Task: Look for space in Wodonga, Australia from 8th June, 2023 to 19th June, 2023 for 1 adult in price range Rs.5000 to Rs.12000. Place can be shared room with 1  bedroom having 1 bed and 1 bathroom. Property type can be hotel. Amenities needed are: washing machine, kitchen, . Booking option can be shelf check-in. Required host language is English.
Action: Mouse moved to (426, 82)
Screenshot: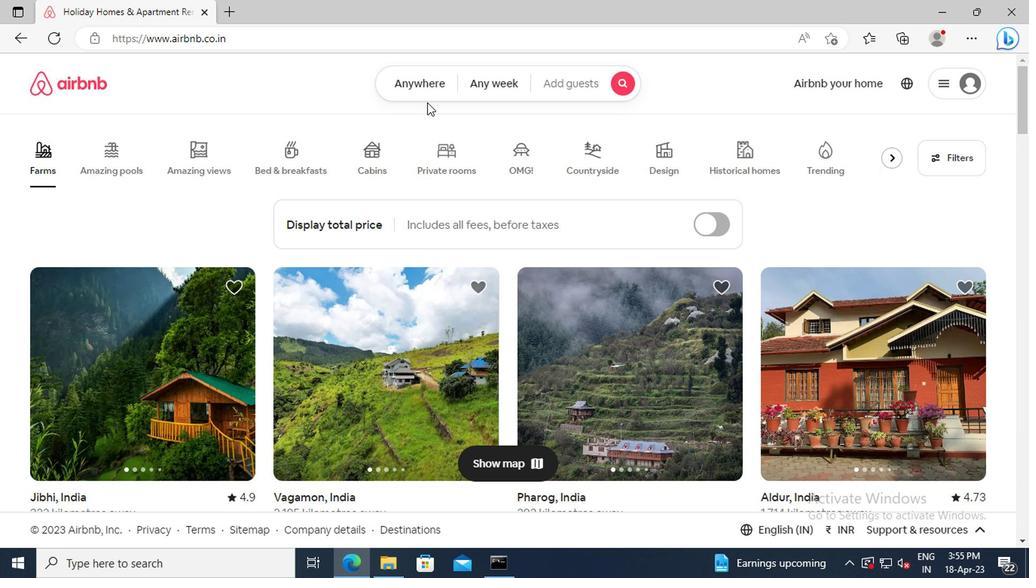 
Action: Mouse pressed left at (426, 82)
Screenshot: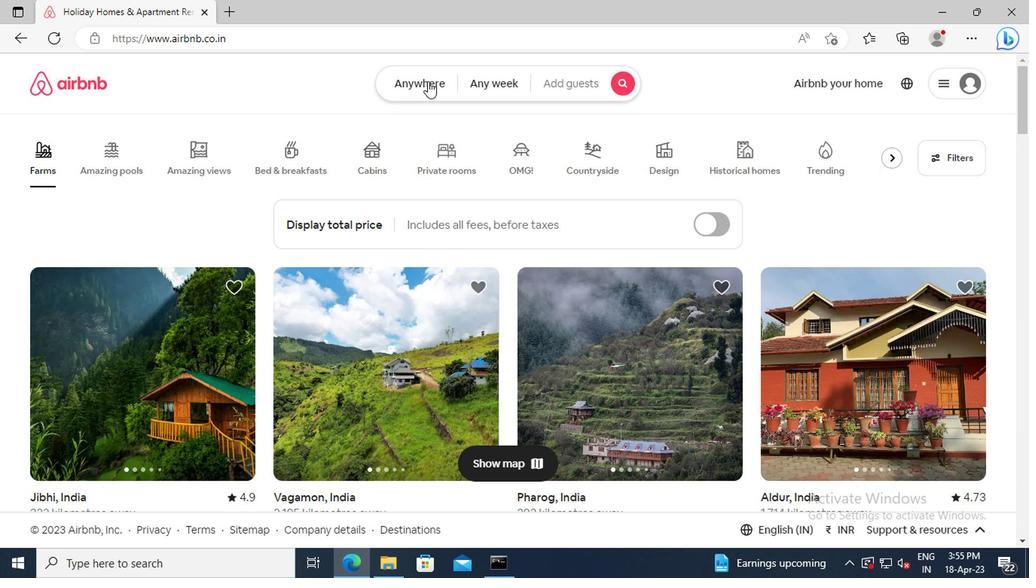 
Action: Mouse moved to (287, 147)
Screenshot: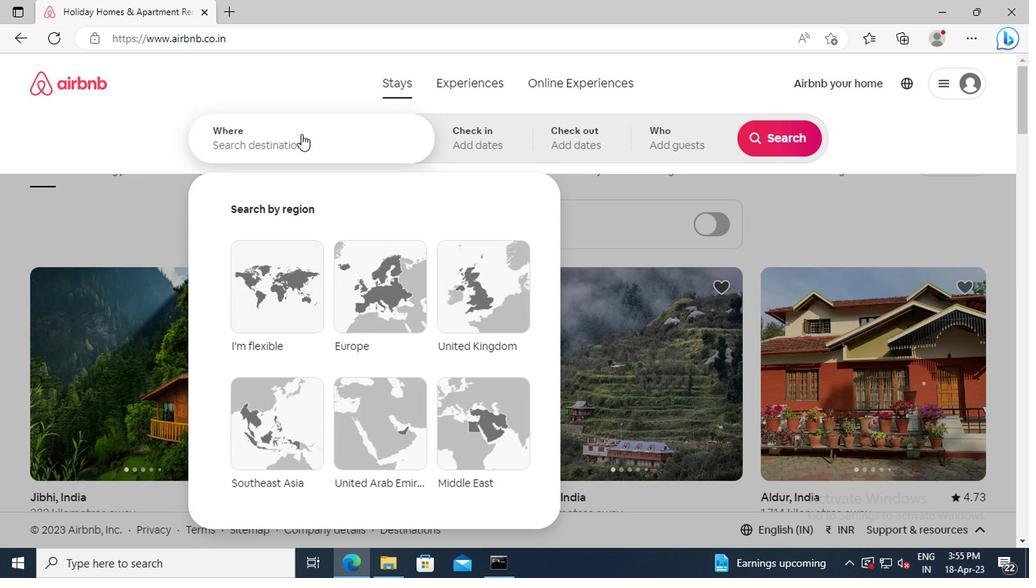 
Action: Mouse pressed left at (287, 147)
Screenshot: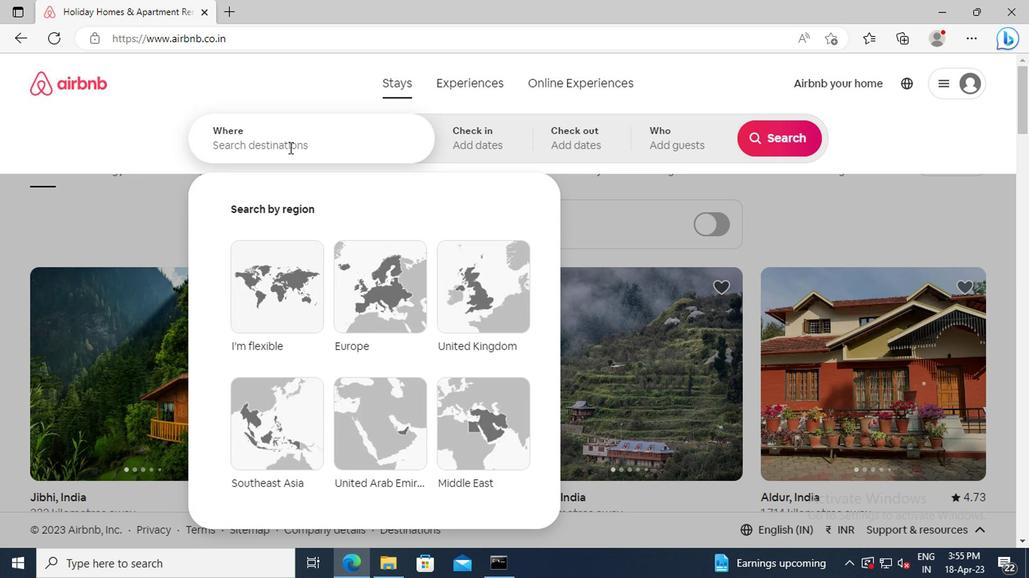 
Action: Key pressed <Key.shift>WODONGA,<Key.space><Key.shift_r>AUSTRALIA<Key.enter>
Screenshot: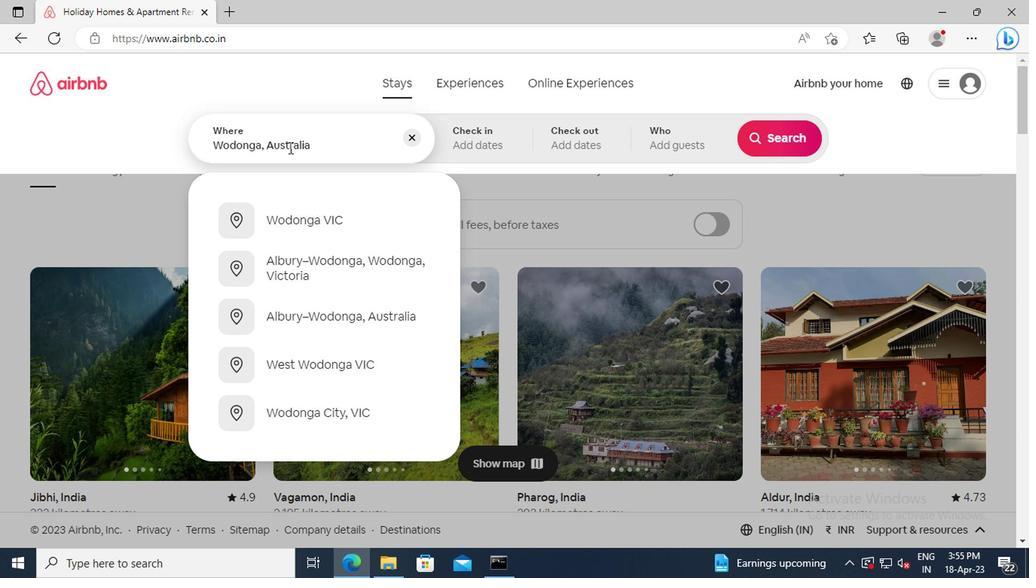 
Action: Mouse moved to (766, 259)
Screenshot: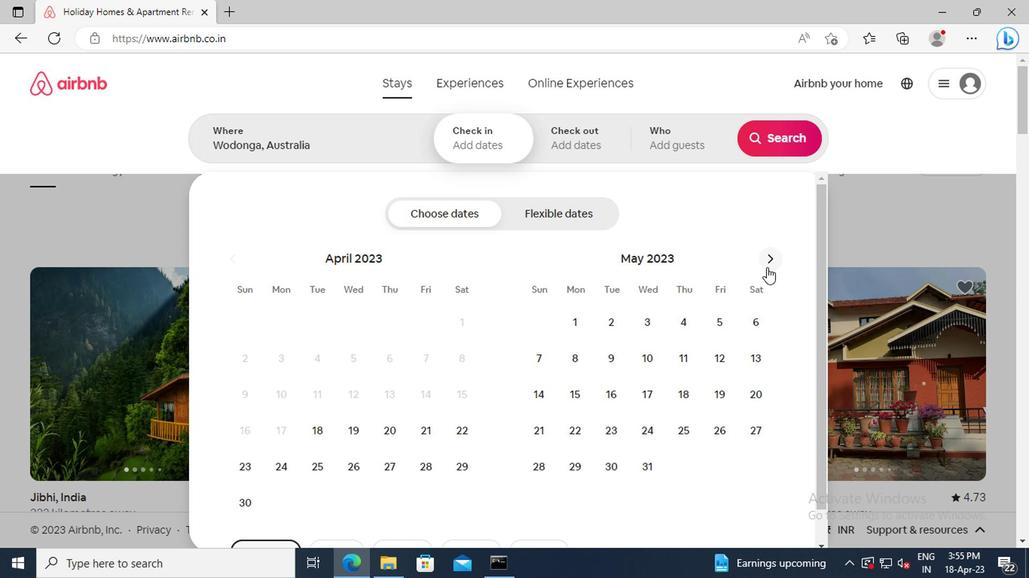 
Action: Mouse pressed left at (766, 259)
Screenshot: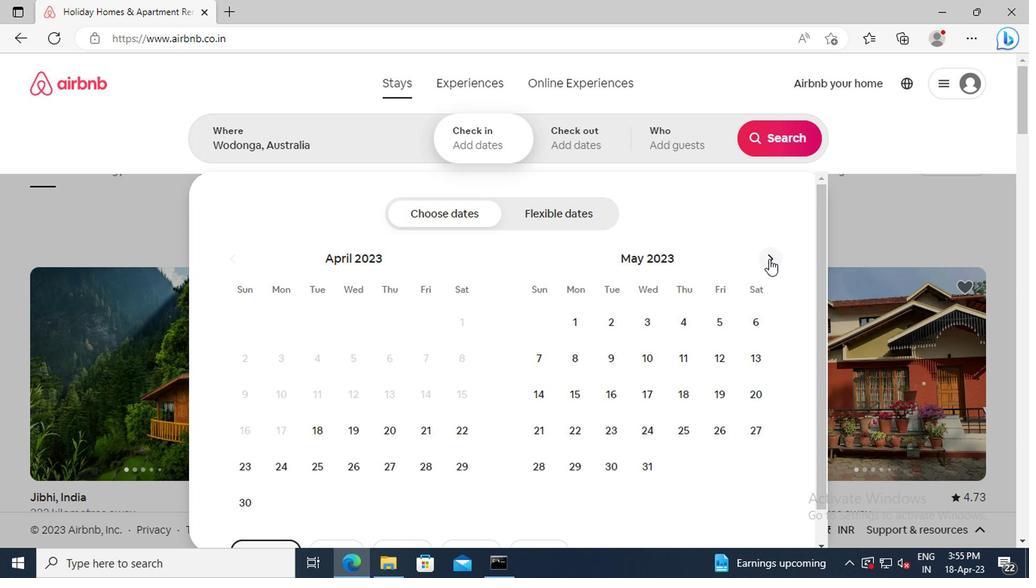 
Action: Mouse moved to (688, 352)
Screenshot: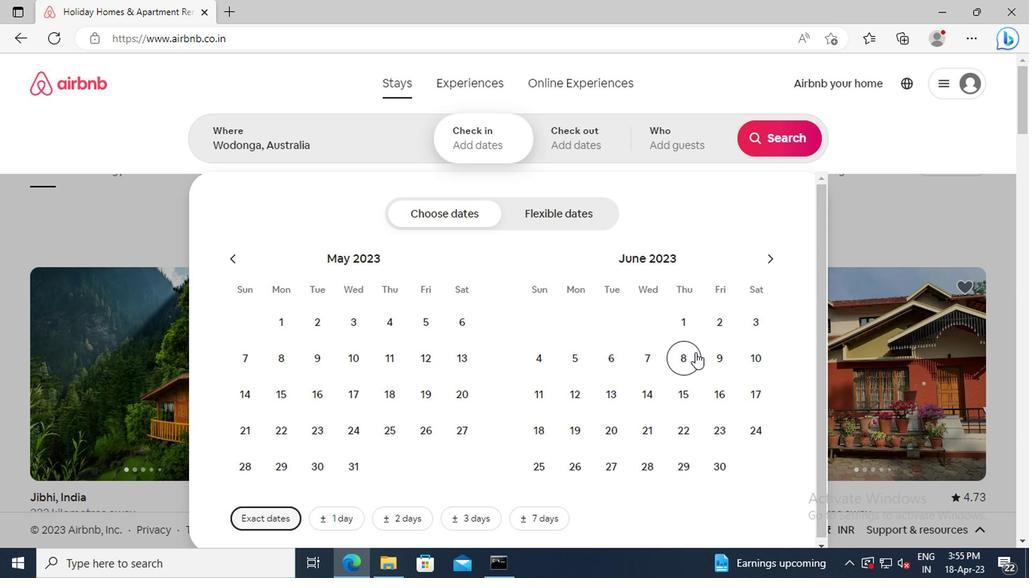
Action: Mouse pressed left at (688, 352)
Screenshot: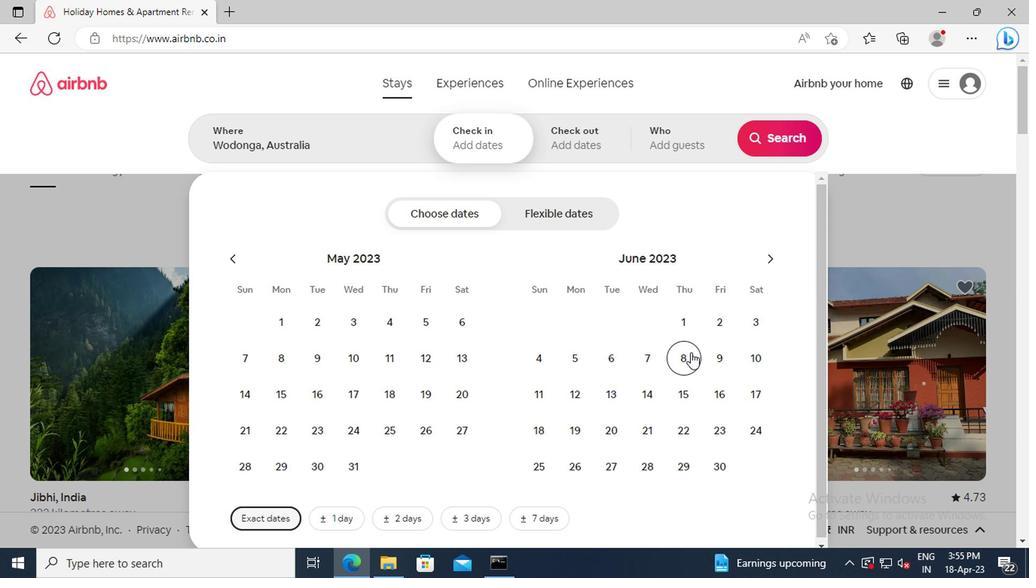 
Action: Mouse moved to (577, 428)
Screenshot: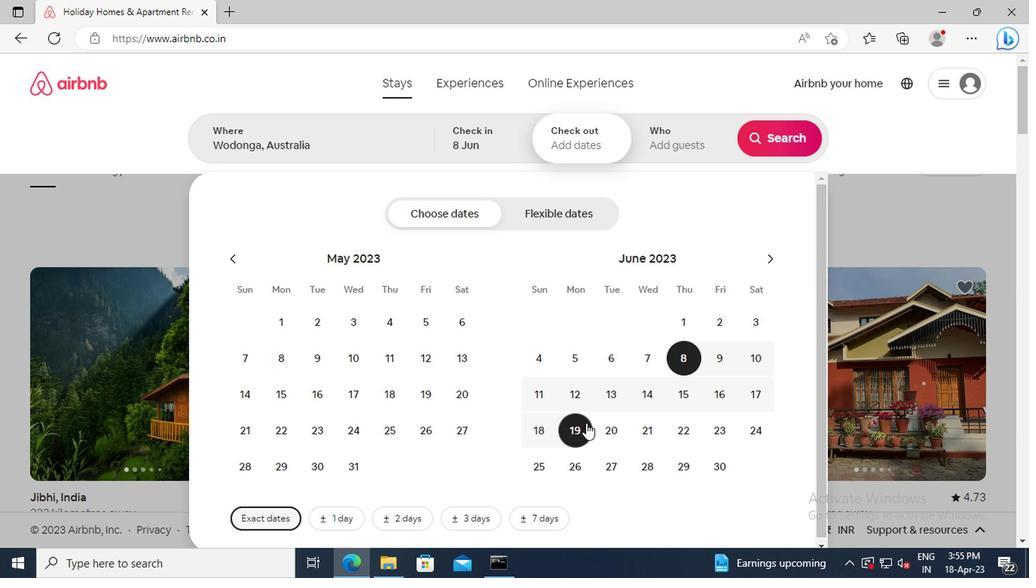 
Action: Mouse pressed left at (577, 428)
Screenshot: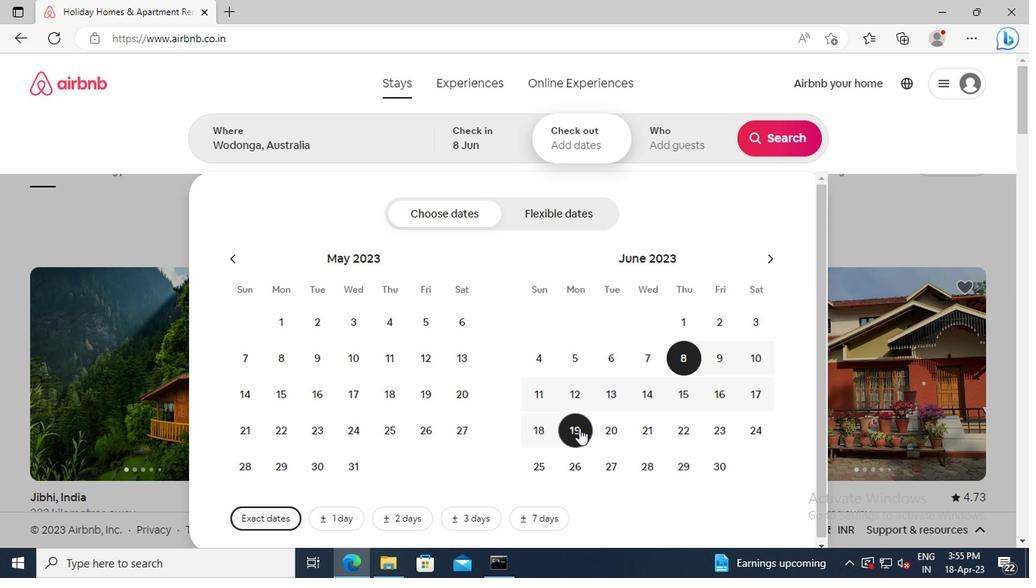 
Action: Mouse moved to (663, 142)
Screenshot: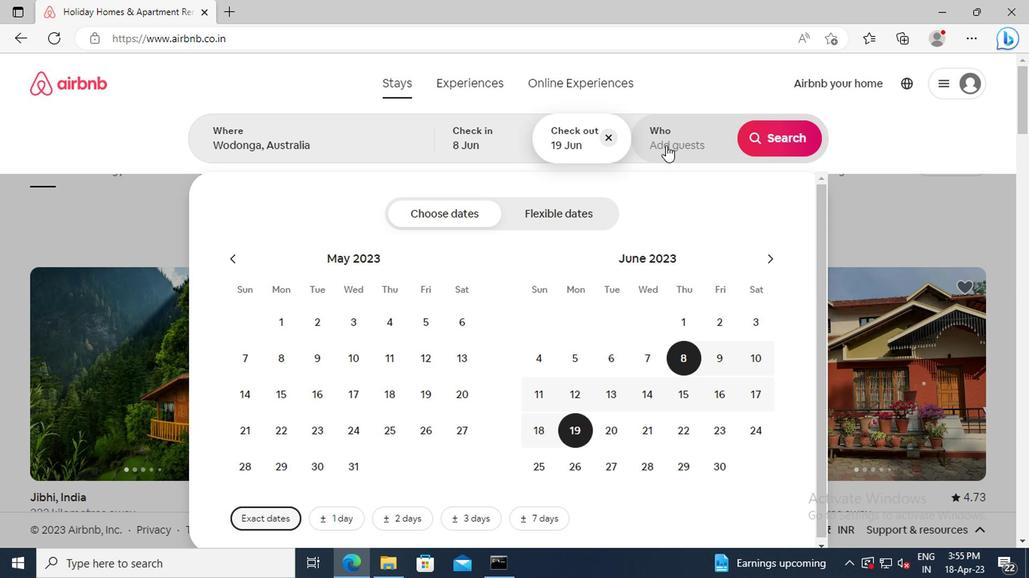
Action: Mouse pressed left at (663, 142)
Screenshot: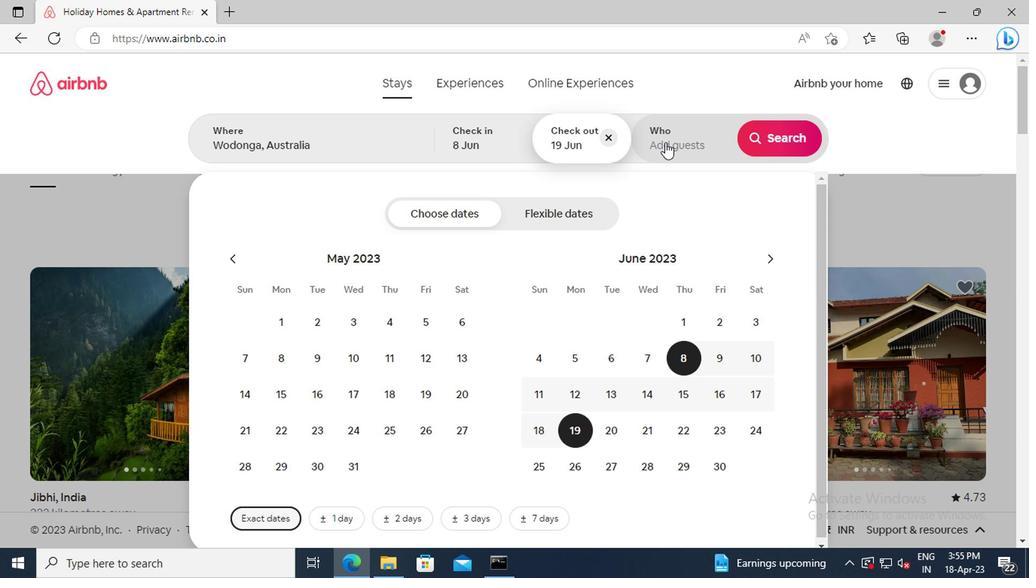 
Action: Mouse moved to (786, 214)
Screenshot: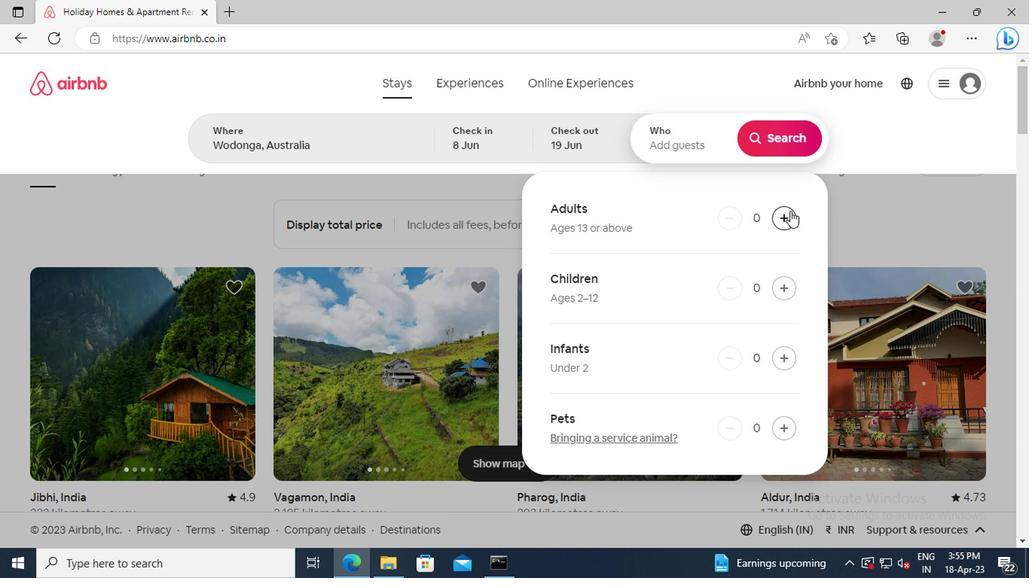 
Action: Mouse pressed left at (786, 214)
Screenshot: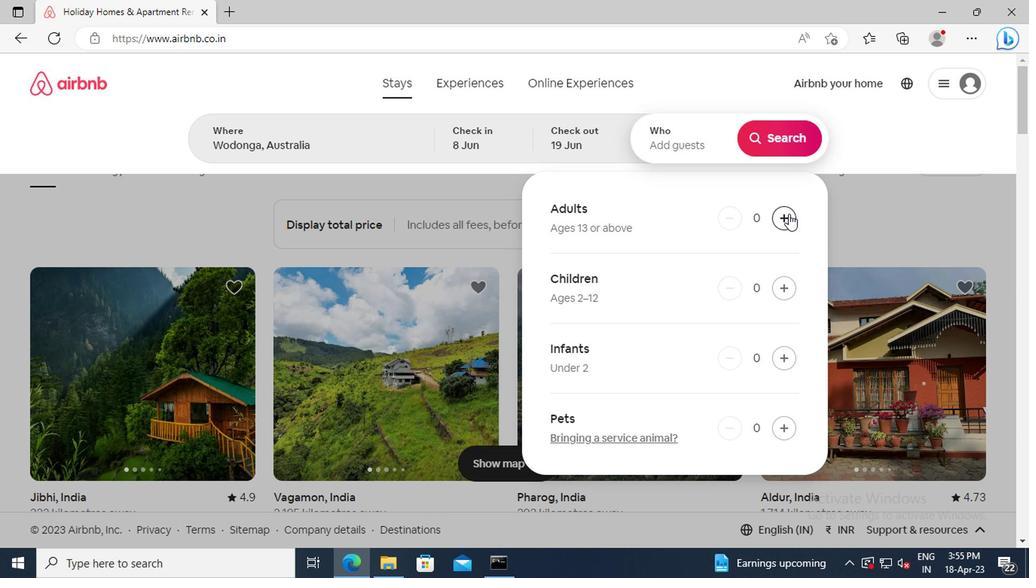 
Action: Mouse moved to (778, 140)
Screenshot: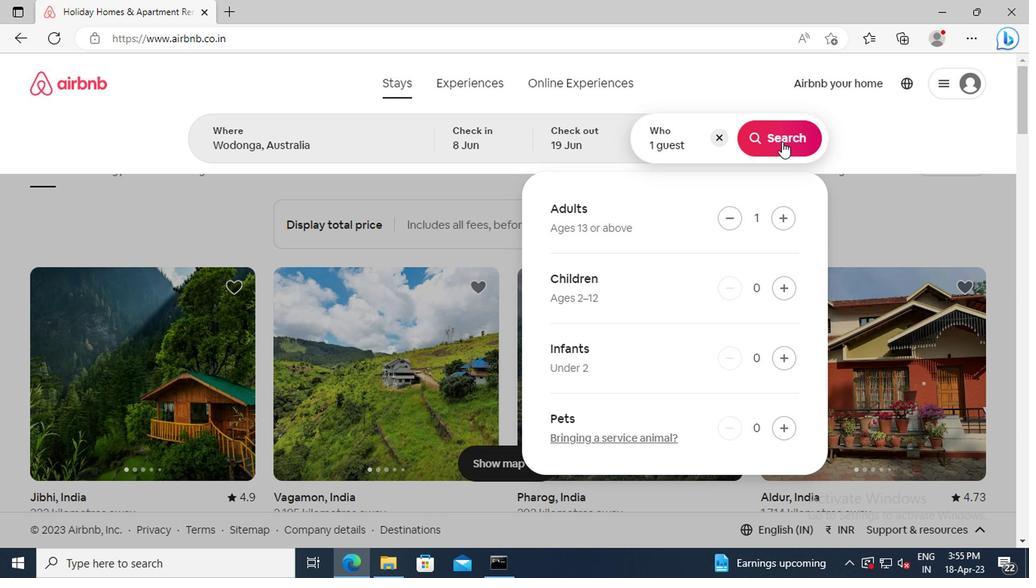 
Action: Mouse pressed left at (778, 140)
Screenshot: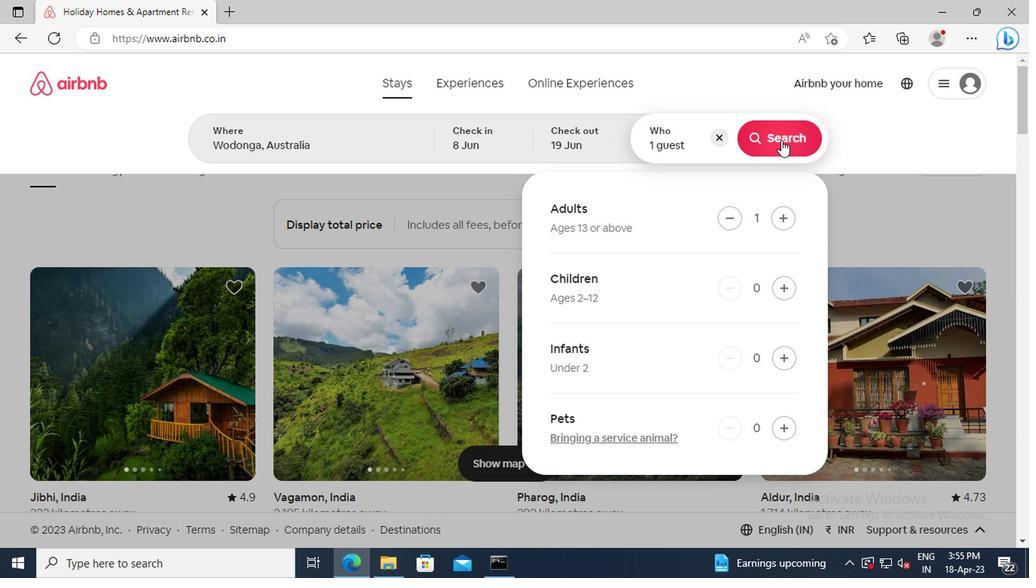 
Action: Mouse moved to (954, 147)
Screenshot: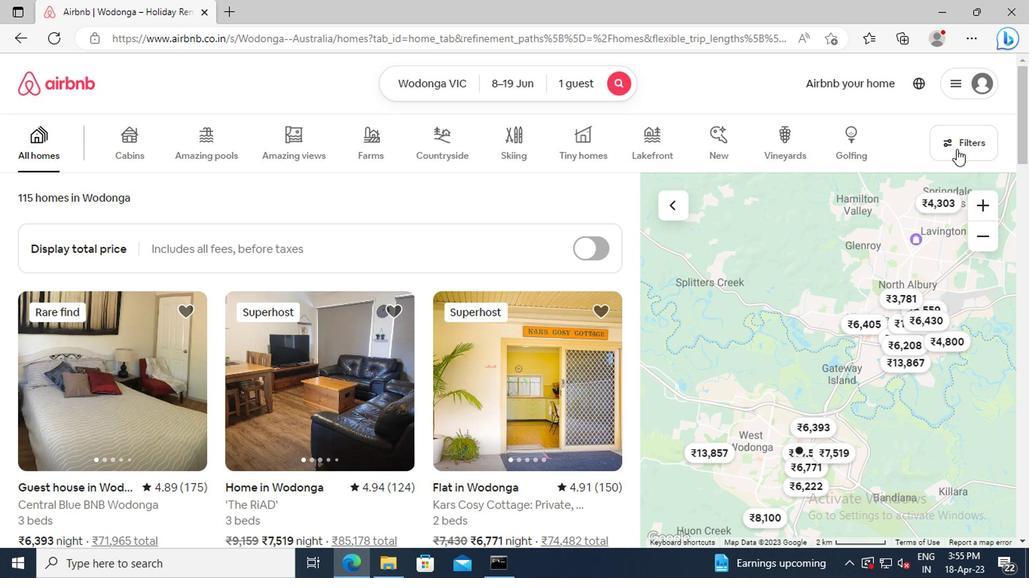 
Action: Mouse pressed left at (954, 147)
Screenshot: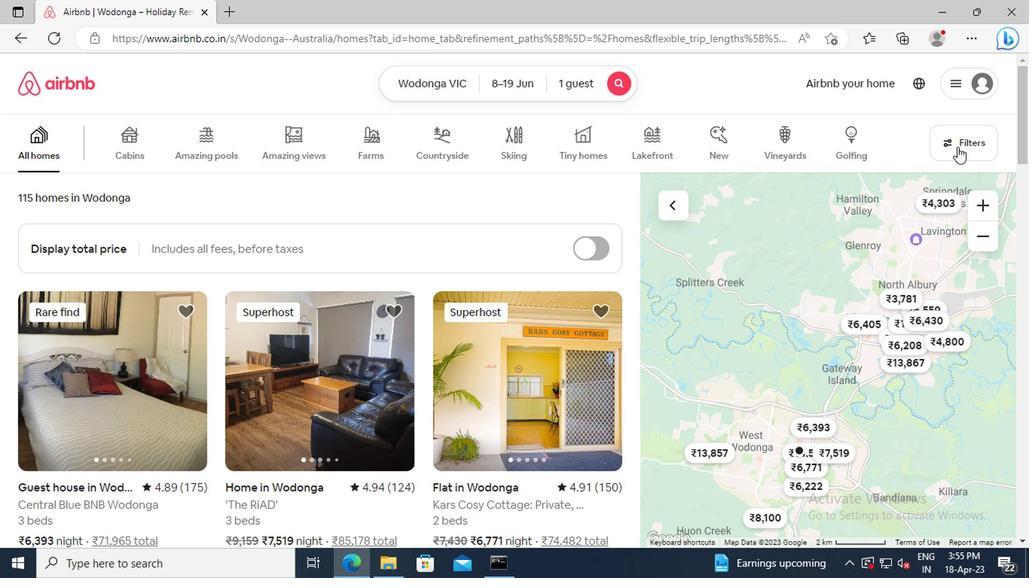 
Action: Mouse moved to (370, 333)
Screenshot: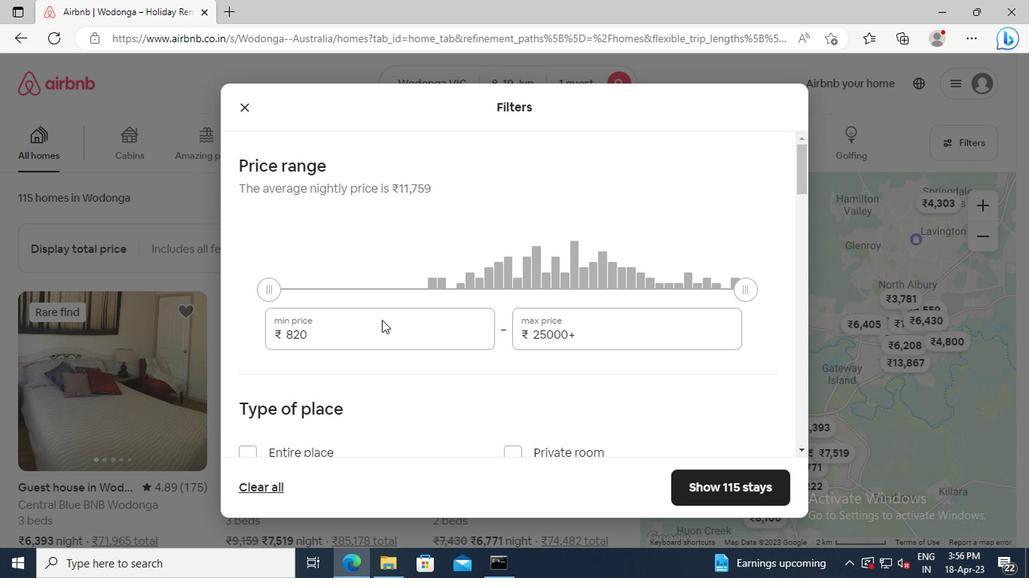 
Action: Mouse pressed left at (370, 333)
Screenshot: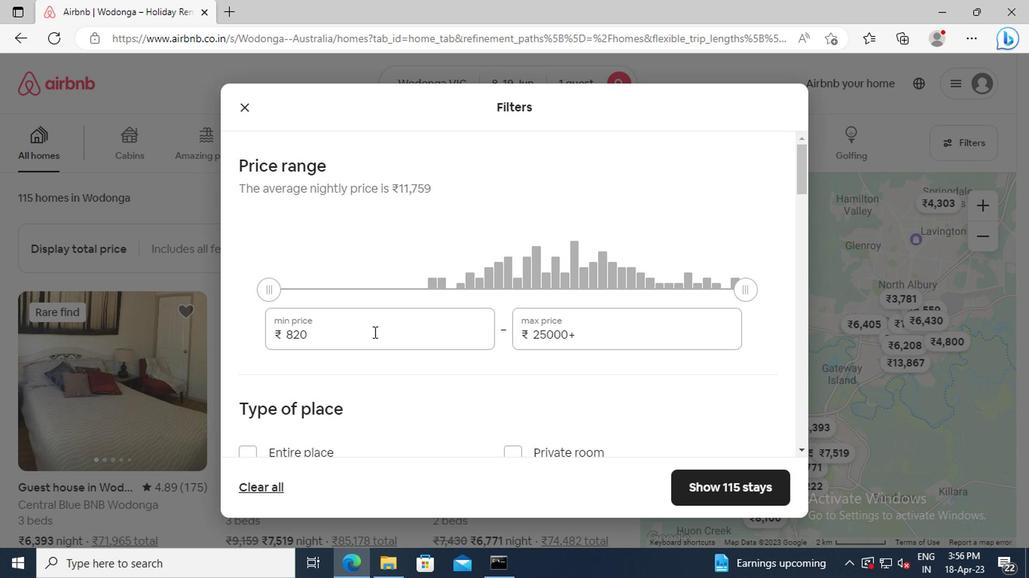 
Action: Key pressed <Key.backspace><Key.backspace><Key.backspace>5000<Key.tab><Key.delete>12000
Screenshot: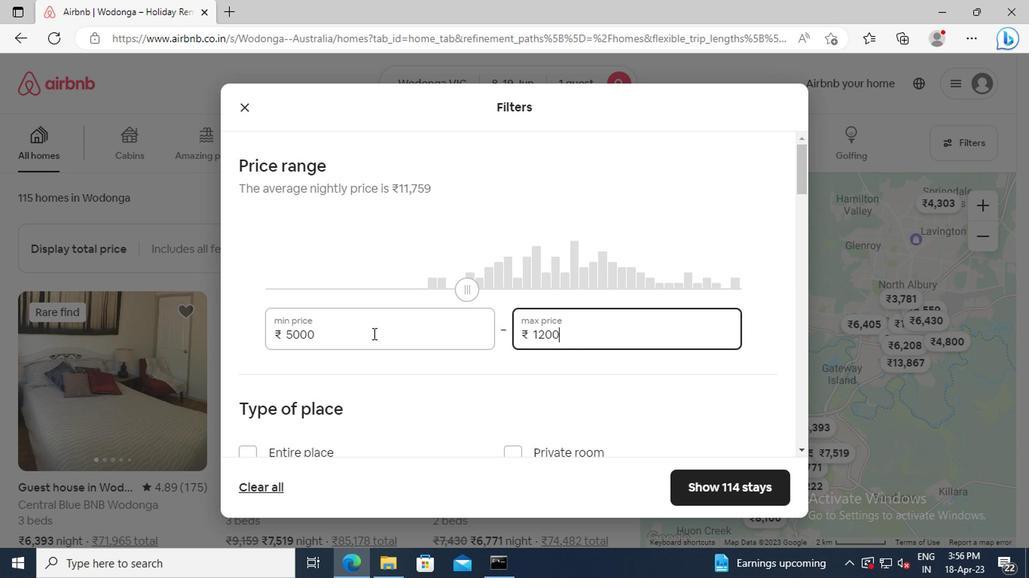 
Action: Mouse scrolled (370, 333) with delta (0, 0)
Screenshot: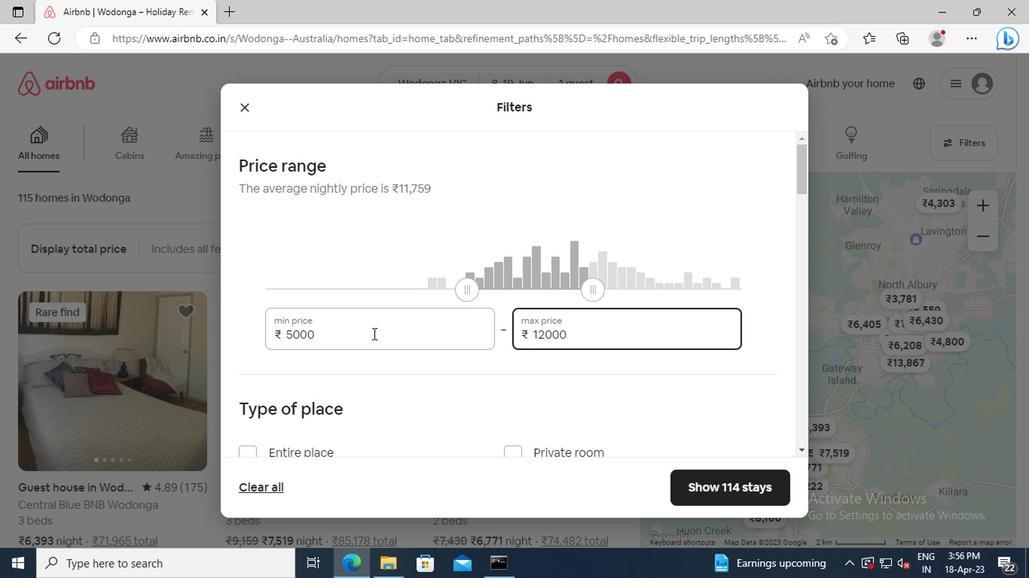 
Action: Mouse moved to (368, 317)
Screenshot: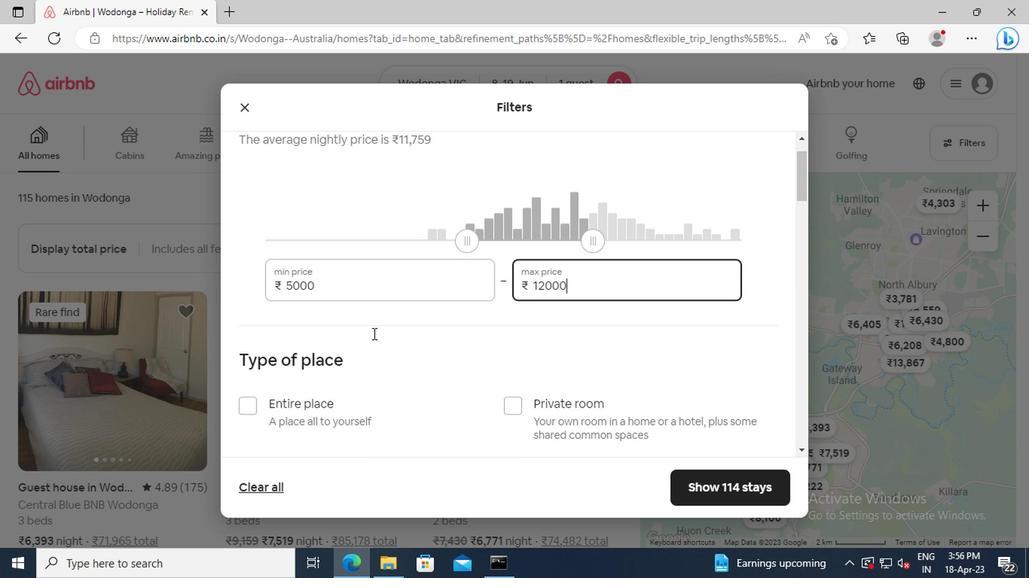 
Action: Mouse scrolled (368, 316) with delta (0, 0)
Screenshot: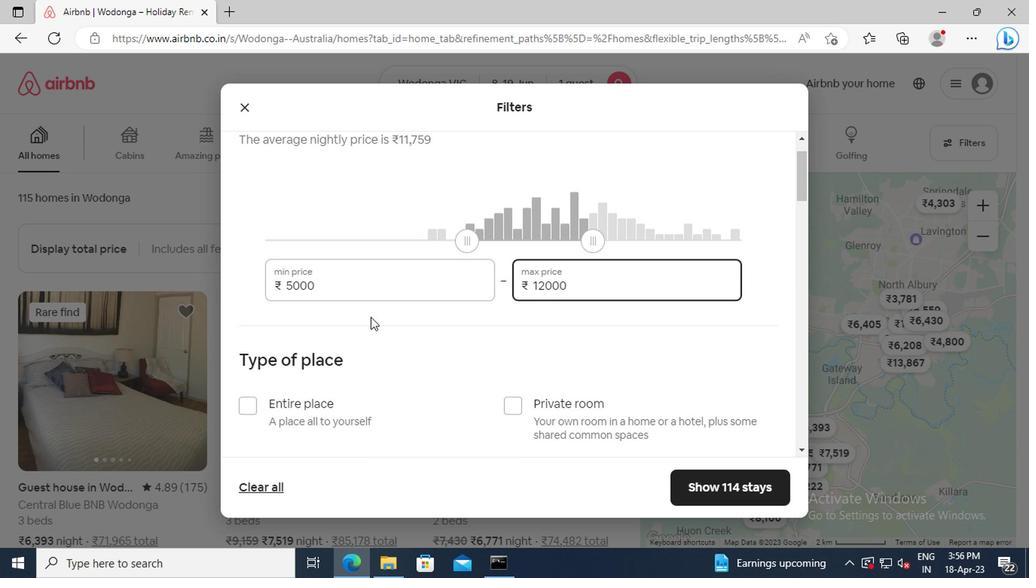 
Action: Mouse scrolled (368, 316) with delta (0, 0)
Screenshot: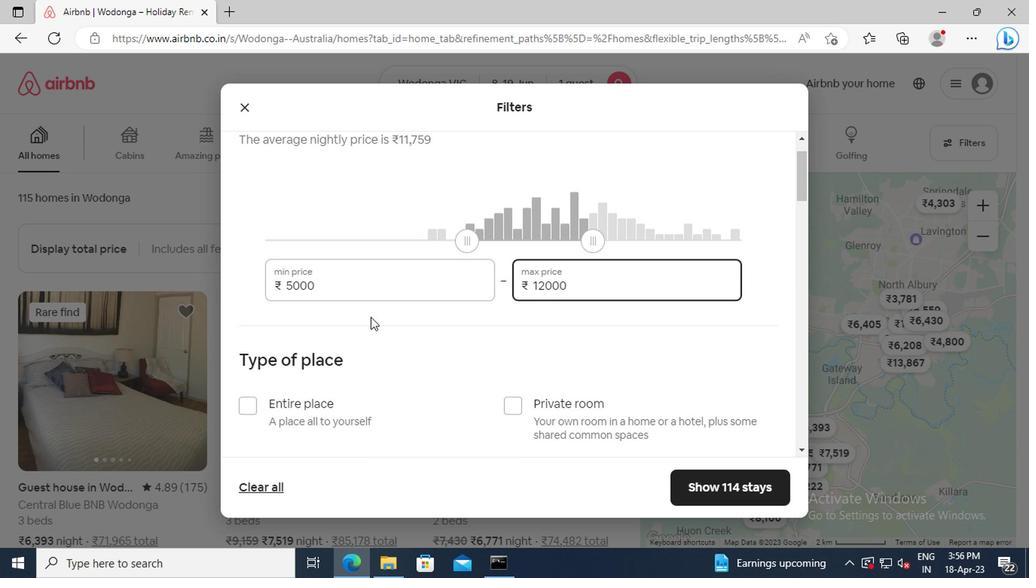
Action: Mouse moved to (243, 376)
Screenshot: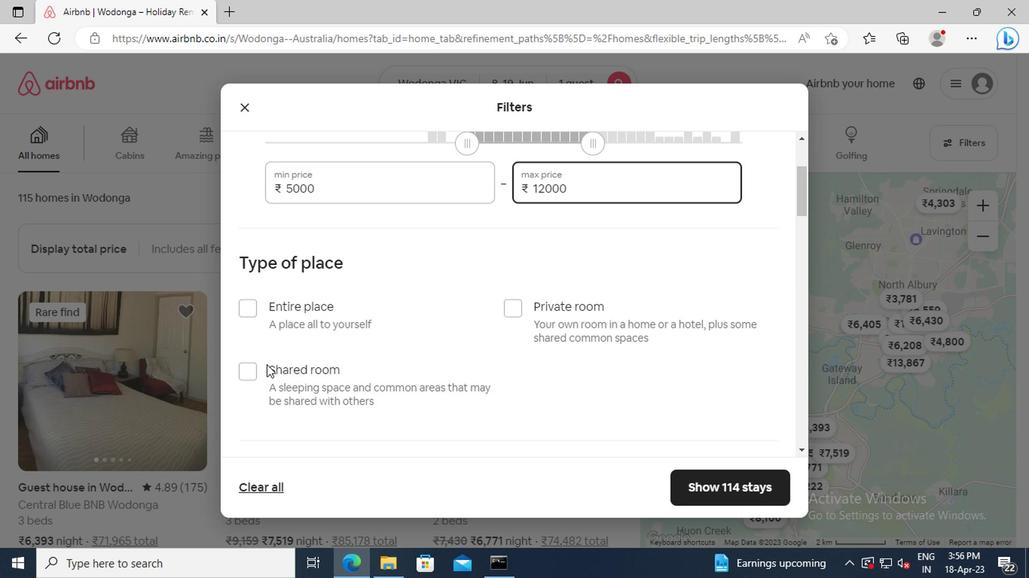 
Action: Mouse pressed left at (243, 376)
Screenshot: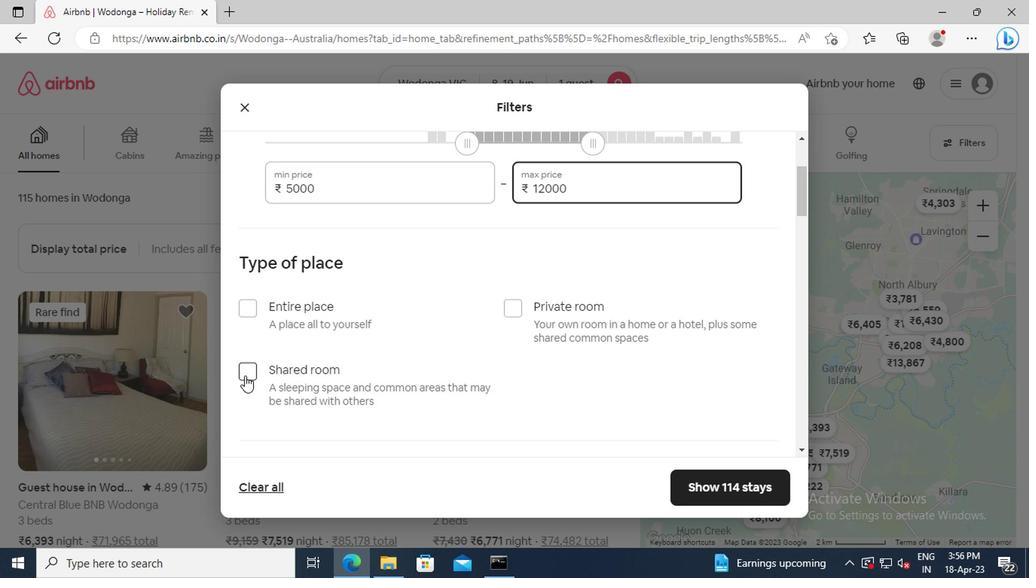 
Action: Mouse moved to (392, 293)
Screenshot: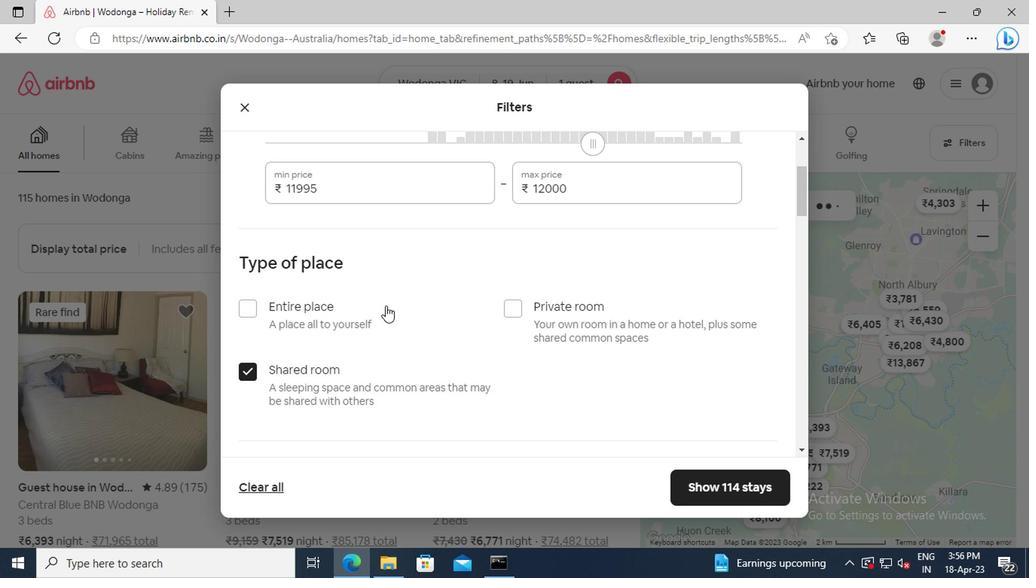 
Action: Mouse scrolled (392, 292) with delta (0, 0)
Screenshot: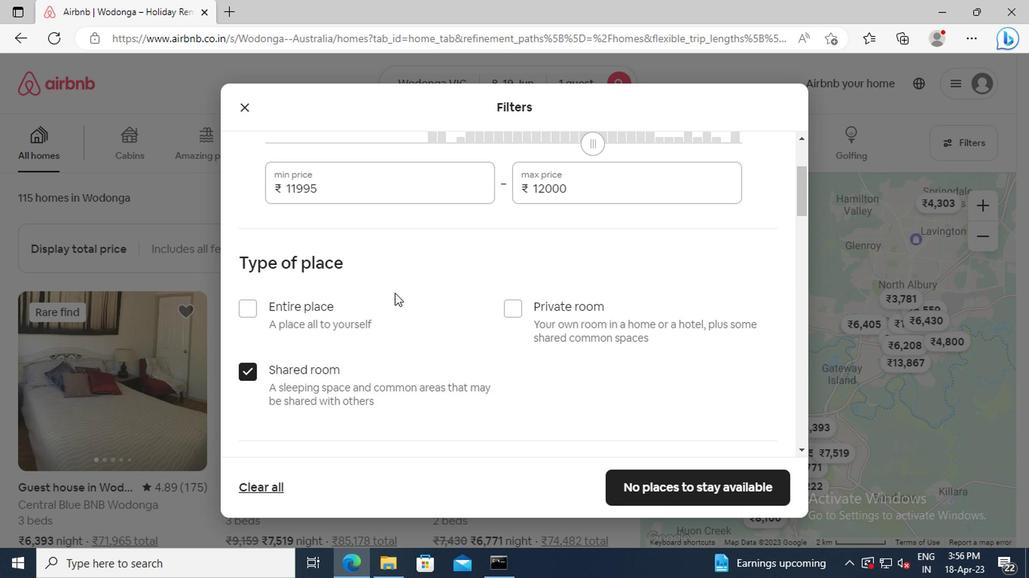
Action: Mouse scrolled (392, 292) with delta (0, 0)
Screenshot: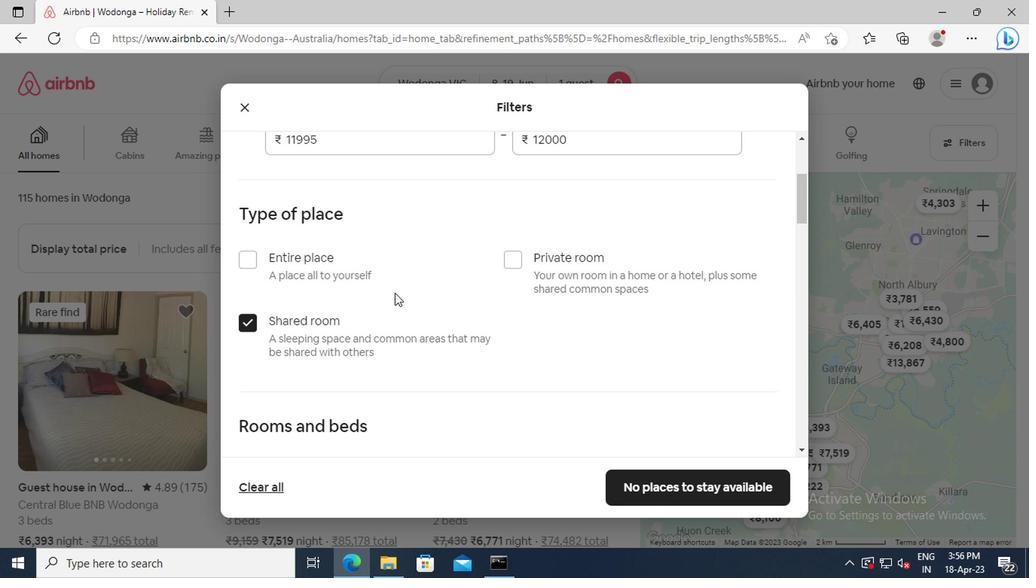 
Action: Mouse scrolled (392, 292) with delta (0, 0)
Screenshot: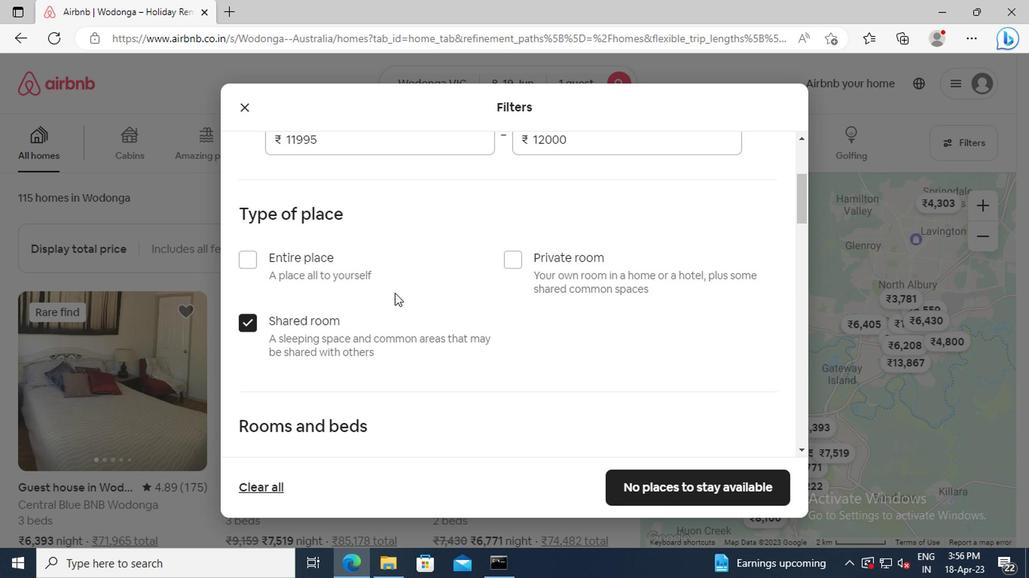 
Action: Mouse scrolled (392, 292) with delta (0, 0)
Screenshot: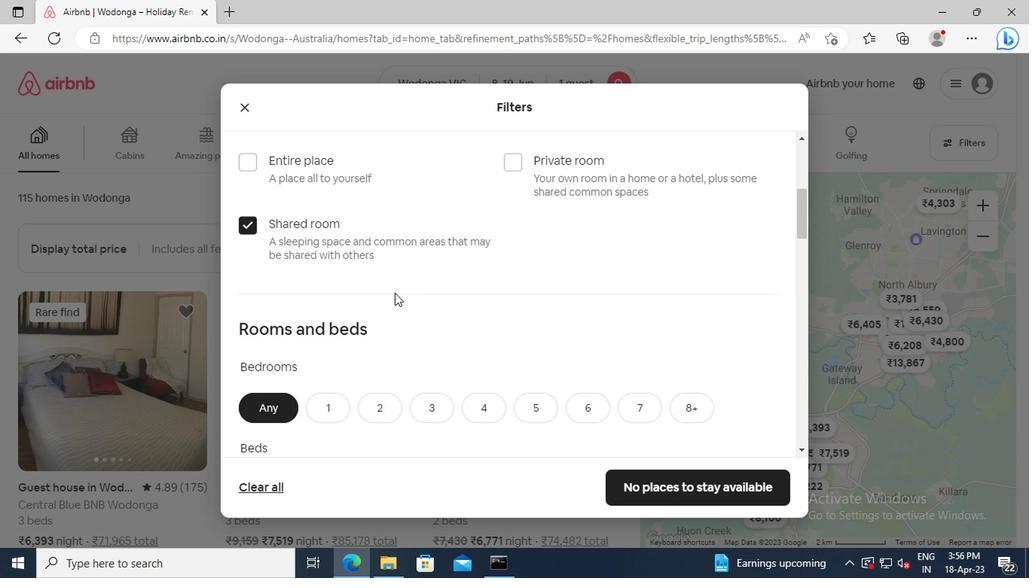 
Action: Mouse scrolled (392, 292) with delta (0, 0)
Screenshot: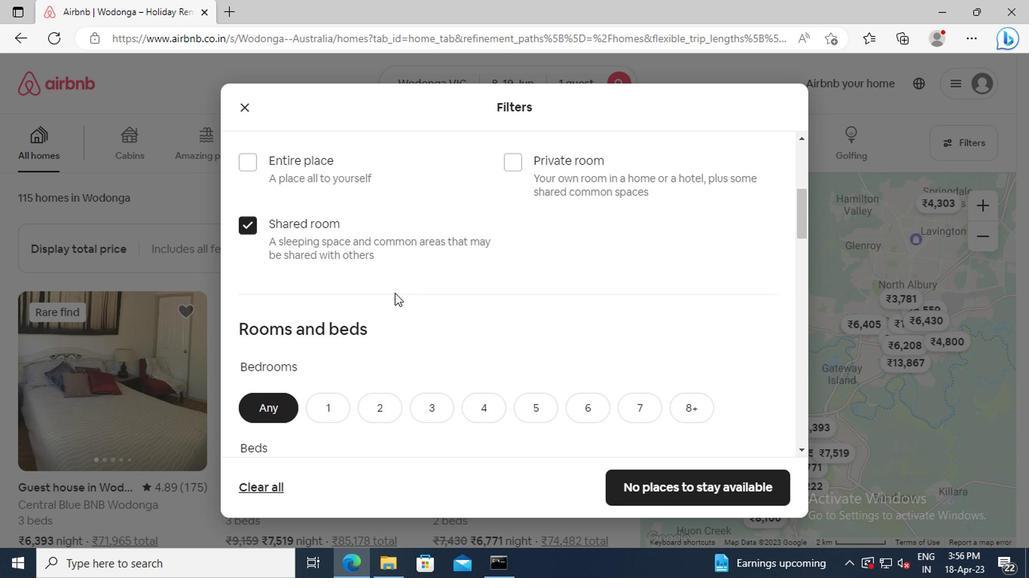 
Action: Mouse moved to (340, 304)
Screenshot: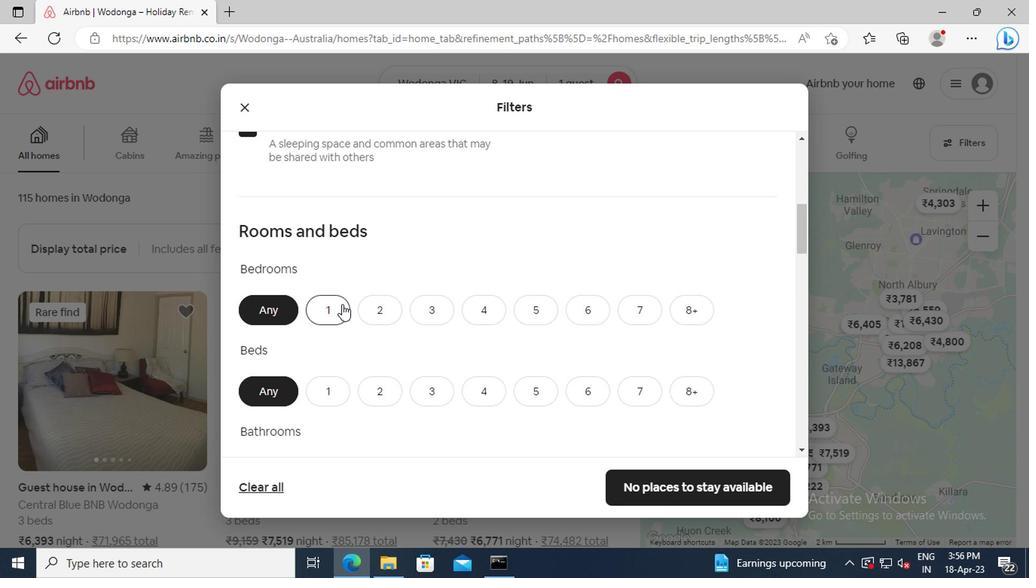 
Action: Mouse pressed left at (340, 304)
Screenshot: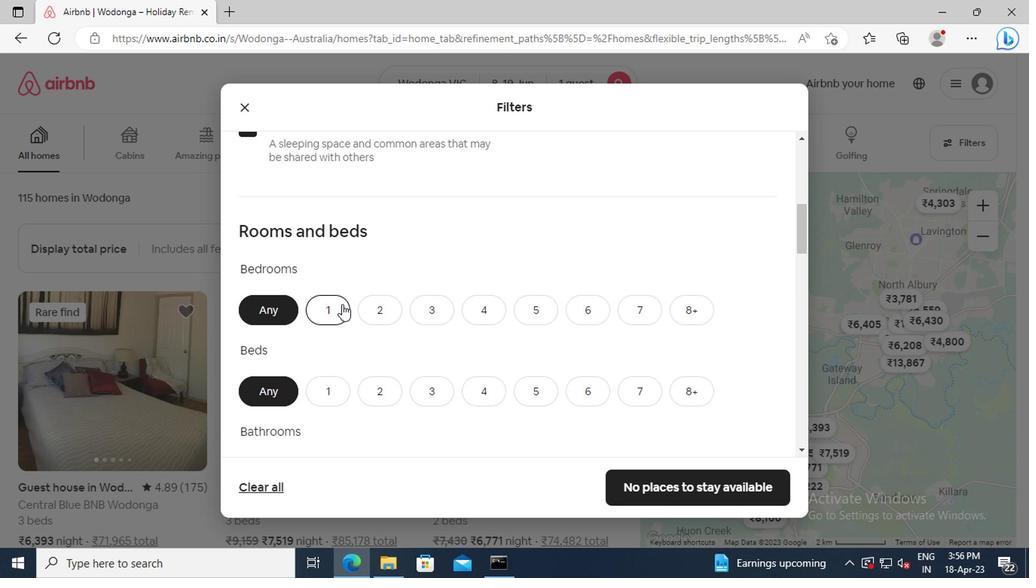 
Action: Mouse scrolled (340, 303) with delta (0, 0)
Screenshot: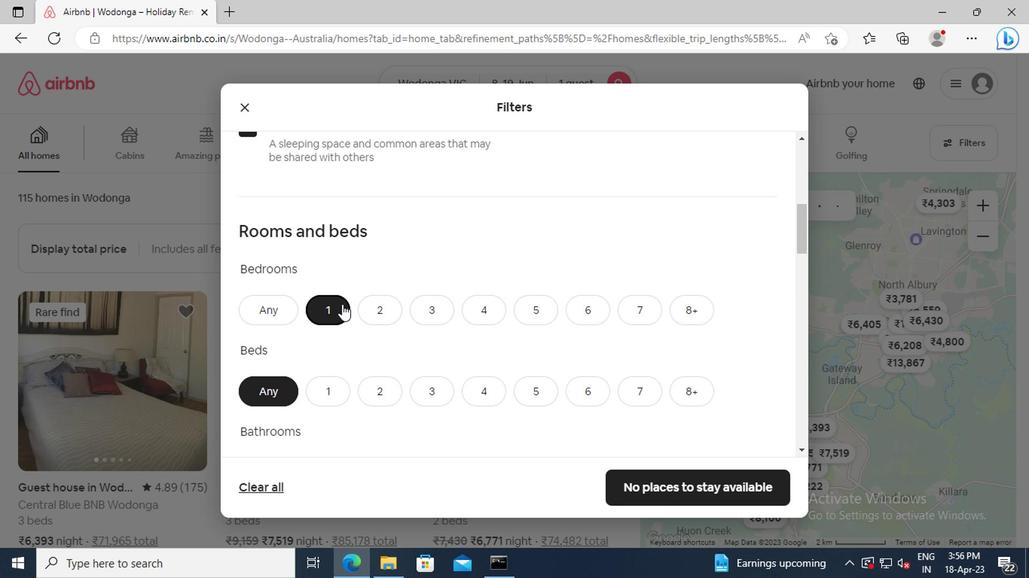 
Action: Mouse moved to (333, 336)
Screenshot: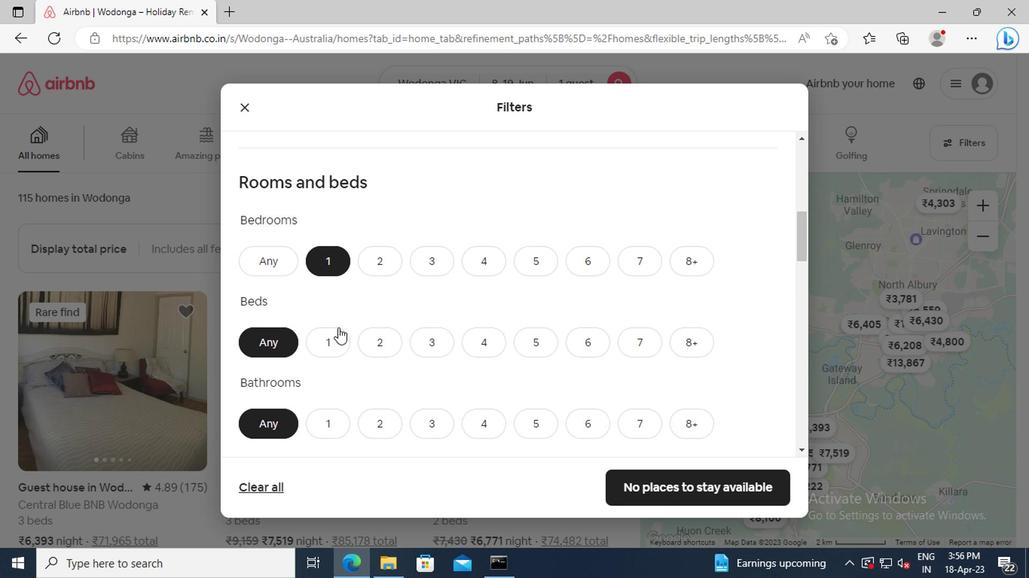 
Action: Mouse pressed left at (333, 336)
Screenshot: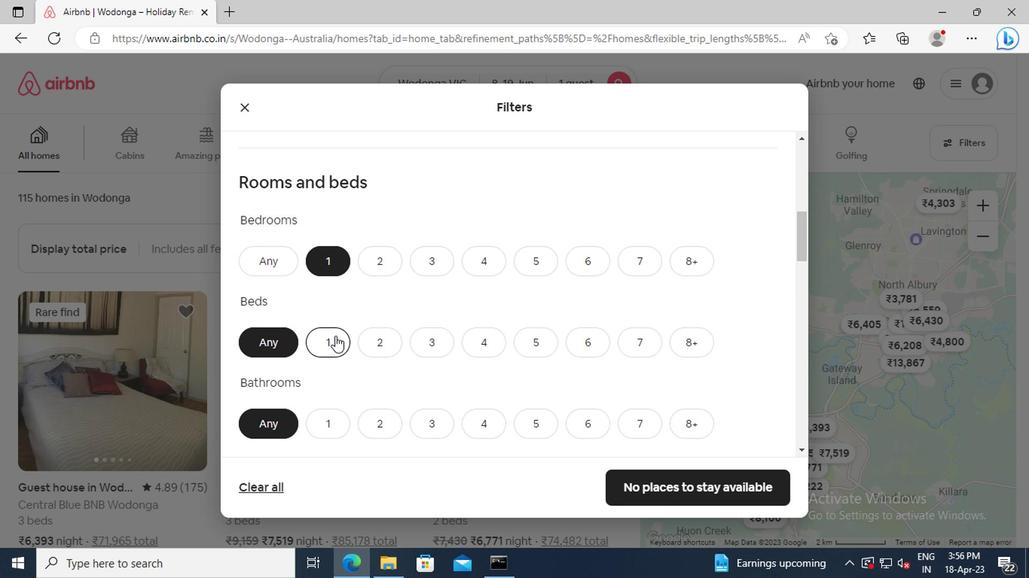 
Action: Mouse scrolled (333, 335) with delta (0, 0)
Screenshot: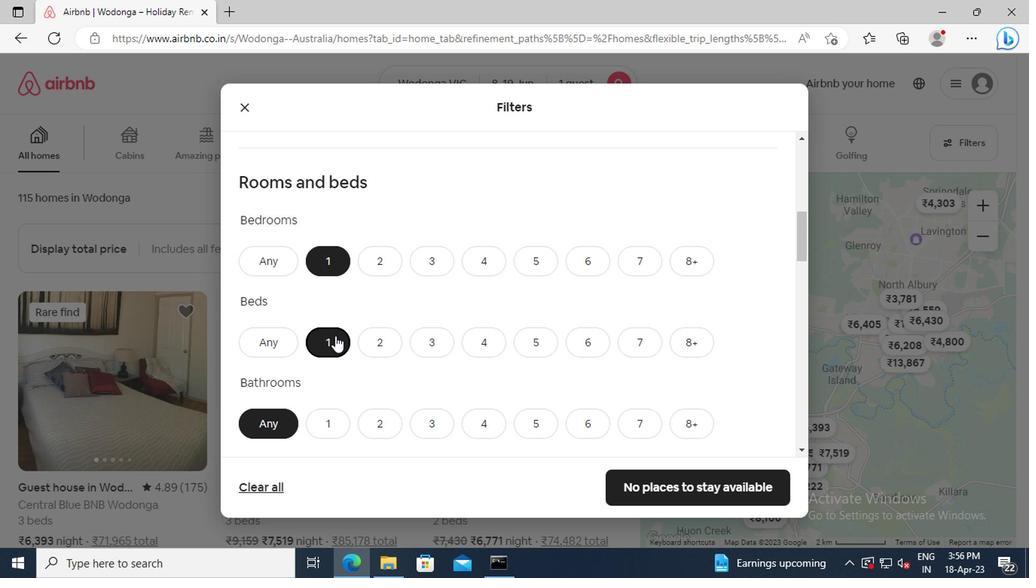 
Action: Mouse moved to (327, 369)
Screenshot: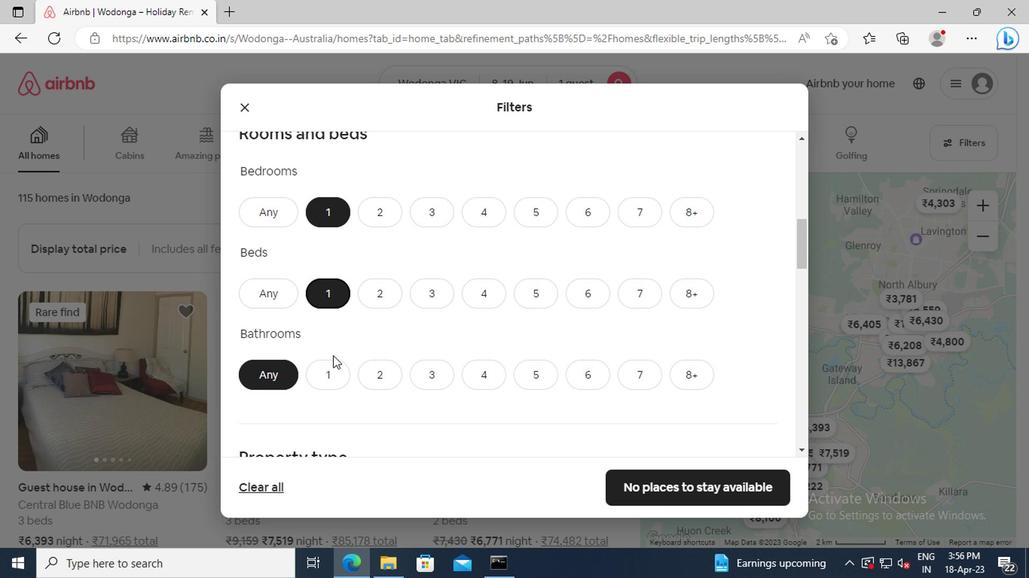 
Action: Mouse pressed left at (327, 369)
Screenshot: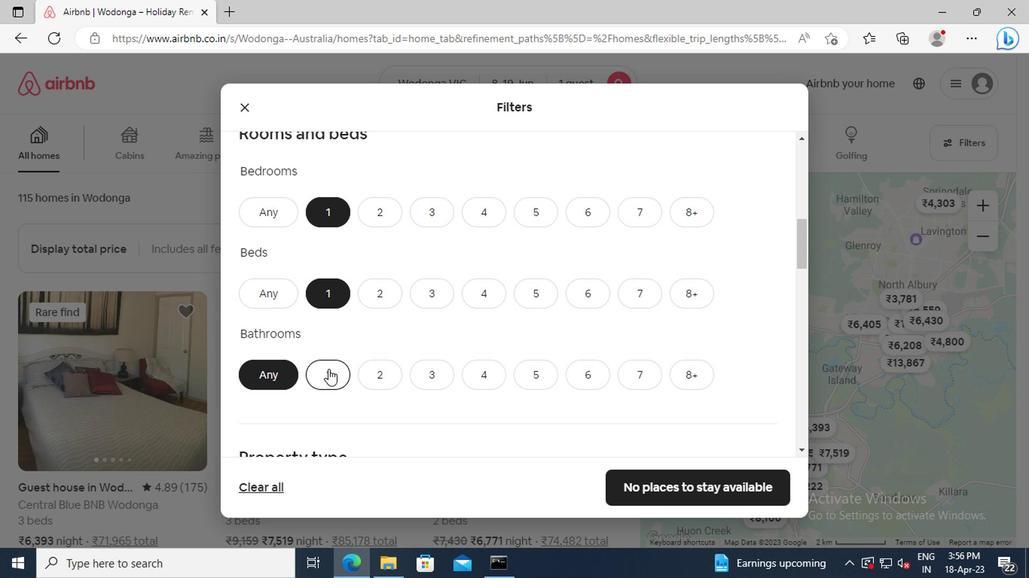 
Action: Mouse moved to (344, 346)
Screenshot: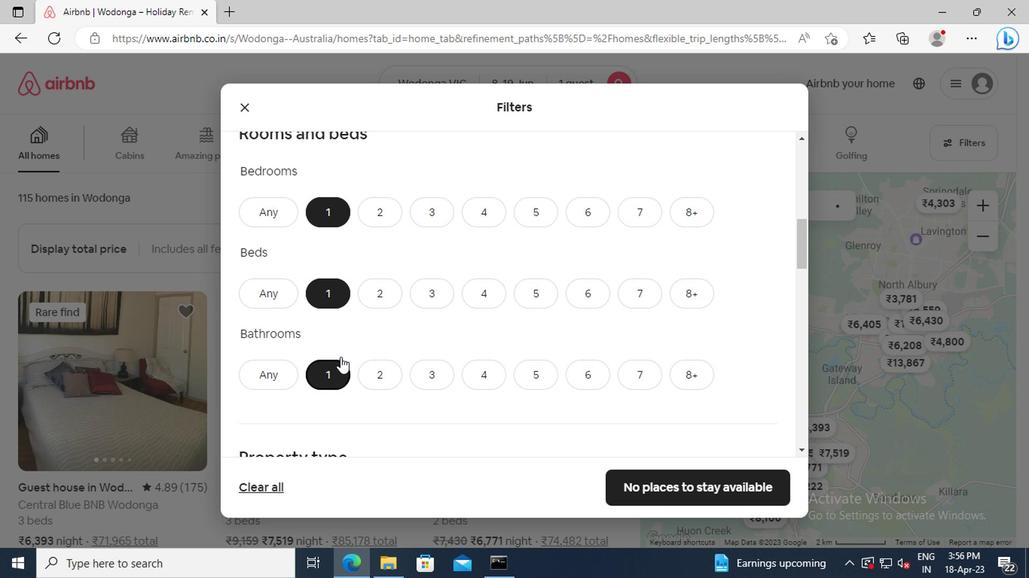 
Action: Mouse scrolled (344, 345) with delta (0, -1)
Screenshot: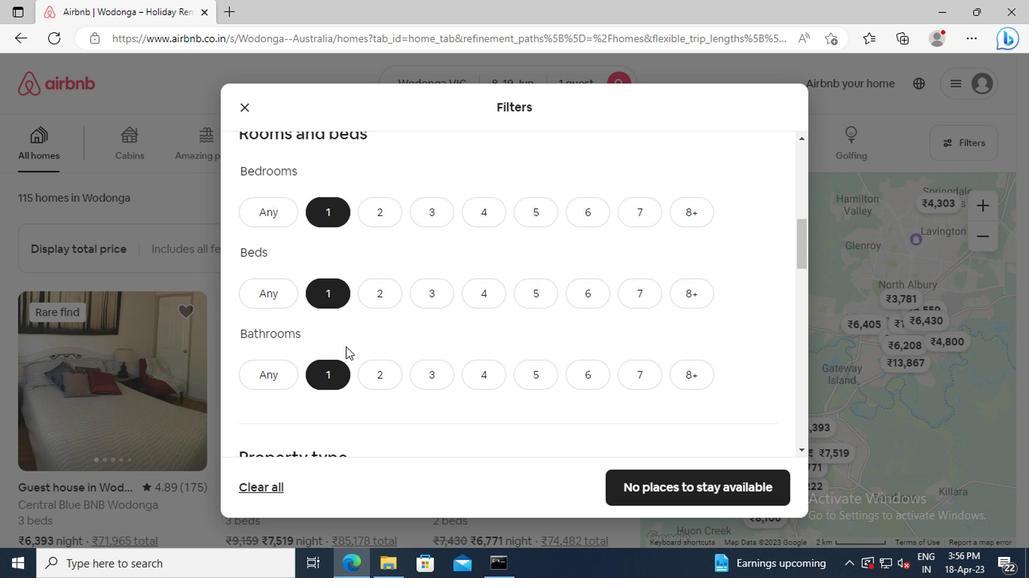 
Action: Mouse scrolled (344, 345) with delta (0, -1)
Screenshot: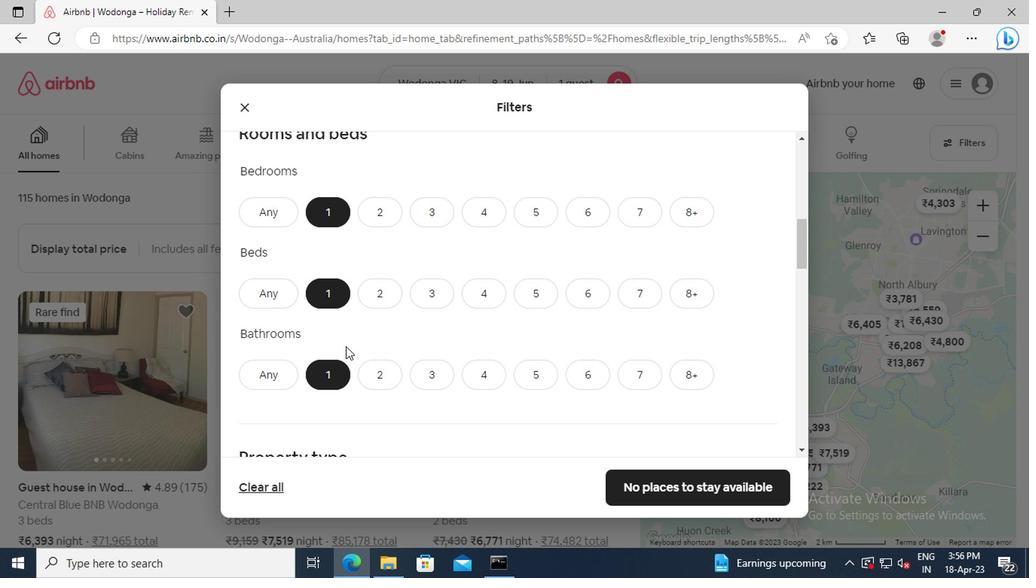 
Action: Mouse scrolled (344, 345) with delta (0, -1)
Screenshot: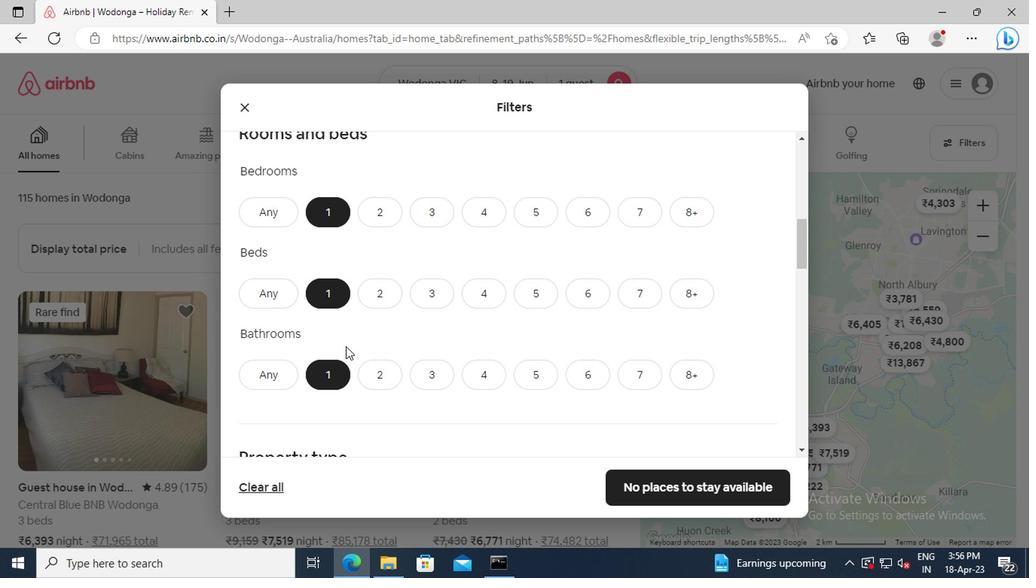 
Action: Mouse scrolled (344, 345) with delta (0, -1)
Screenshot: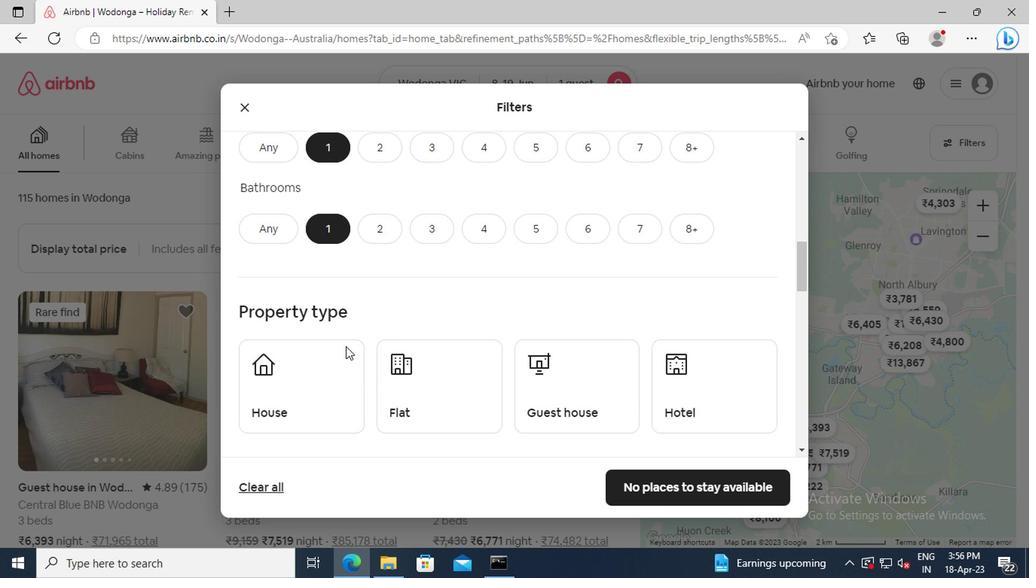 
Action: Mouse scrolled (344, 345) with delta (0, -1)
Screenshot: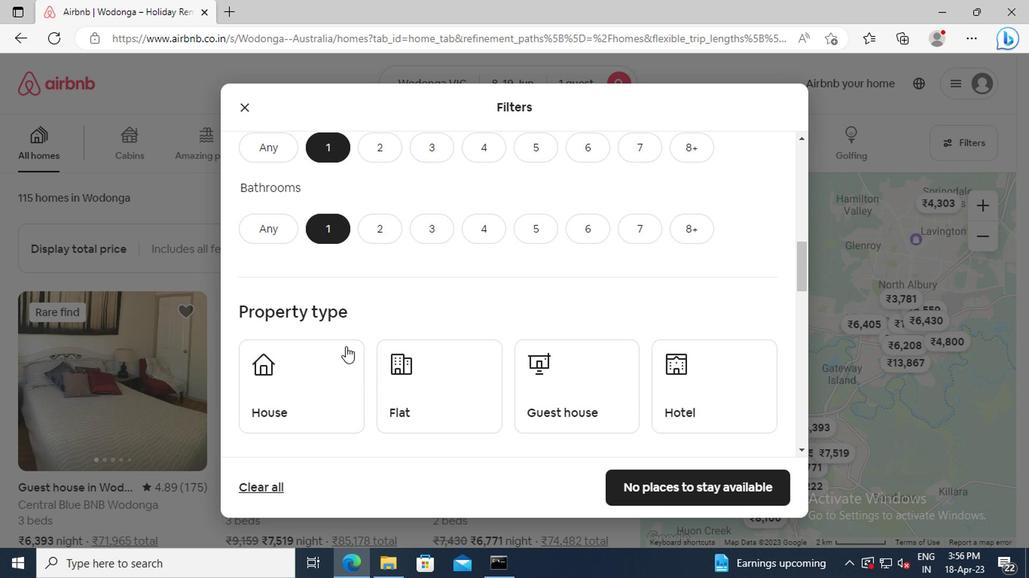 
Action: Mouse moved to (675, 315)
Screenshot: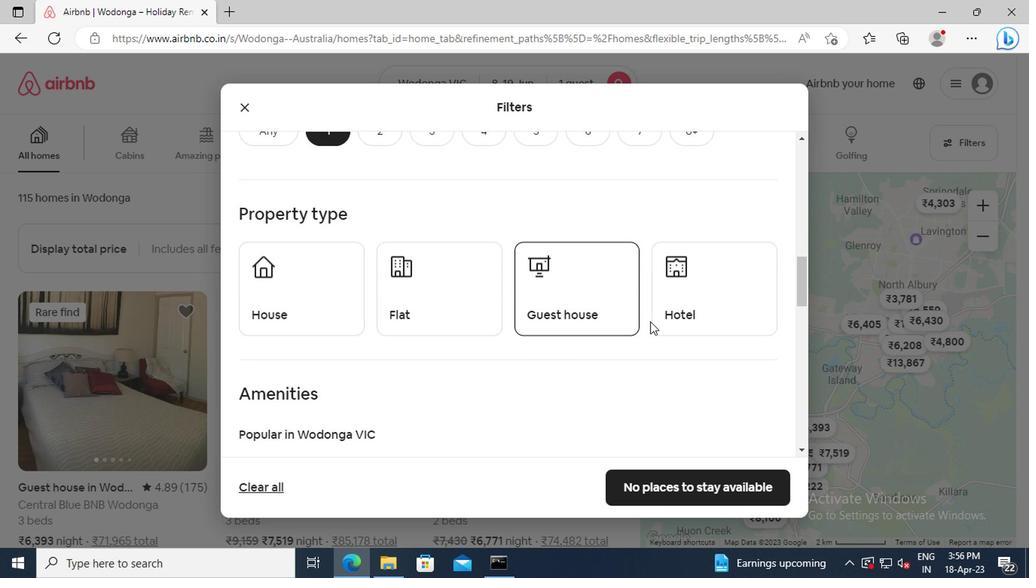 
Action: Mouse pressed left at (675, 315)
Screenshot: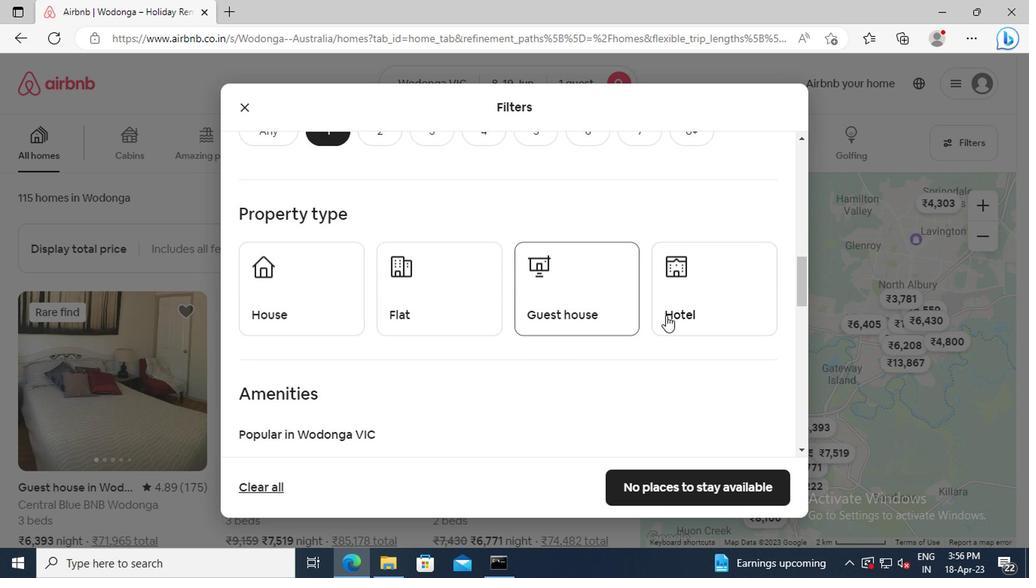 
Action: Mouse moved to (415, 283)
Screenshot: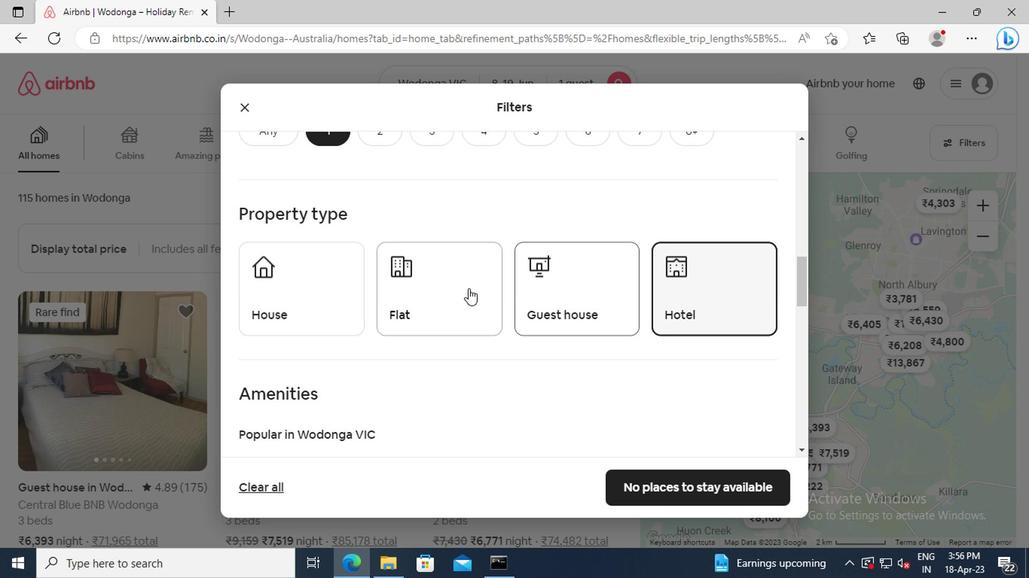 
Action: Mouse scrolled (415, 282) with delta (0, -1)
Screenshot: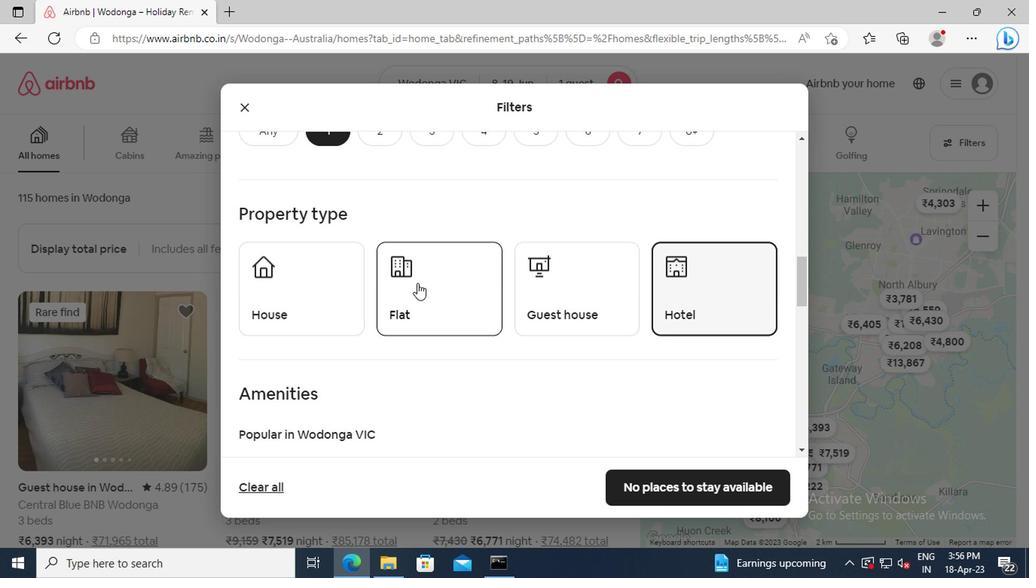 
Action: Mouse scrolled (415, 282) with delta (0, -1)
Screenshot: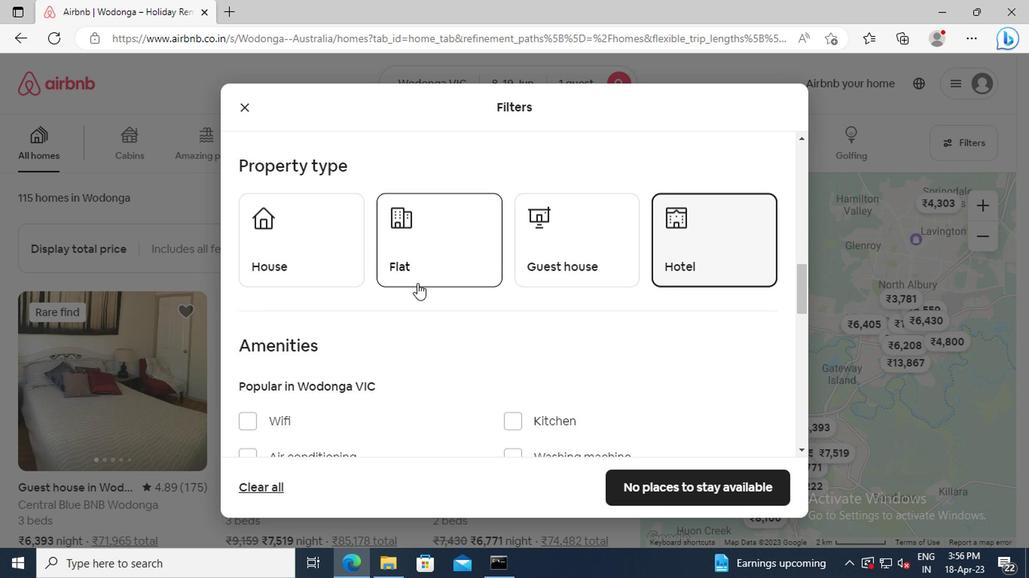 
Action: Mouse scrolled (415, 282) with delta (0, -1)
Screenshot: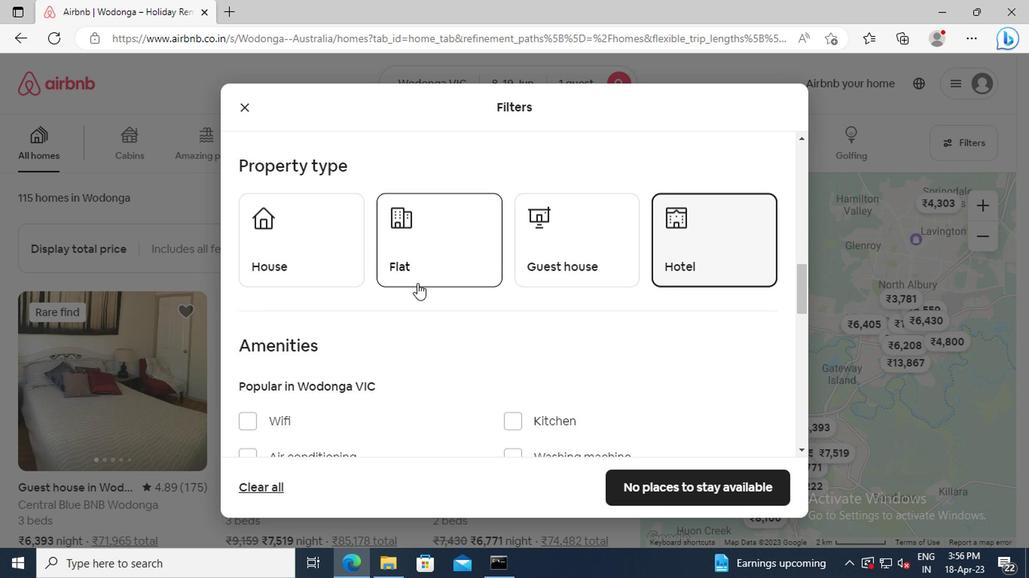 
Action: Mouse scrolled (415, 282) with delta (0, -1)
Screenshot: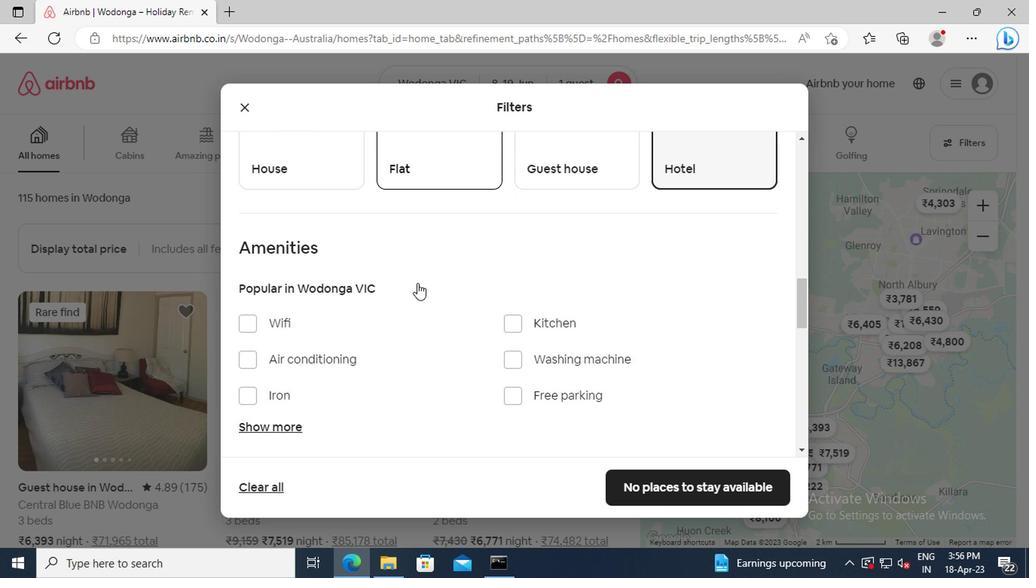 
Action: Mouse moved to (504, 314)
Screenshot: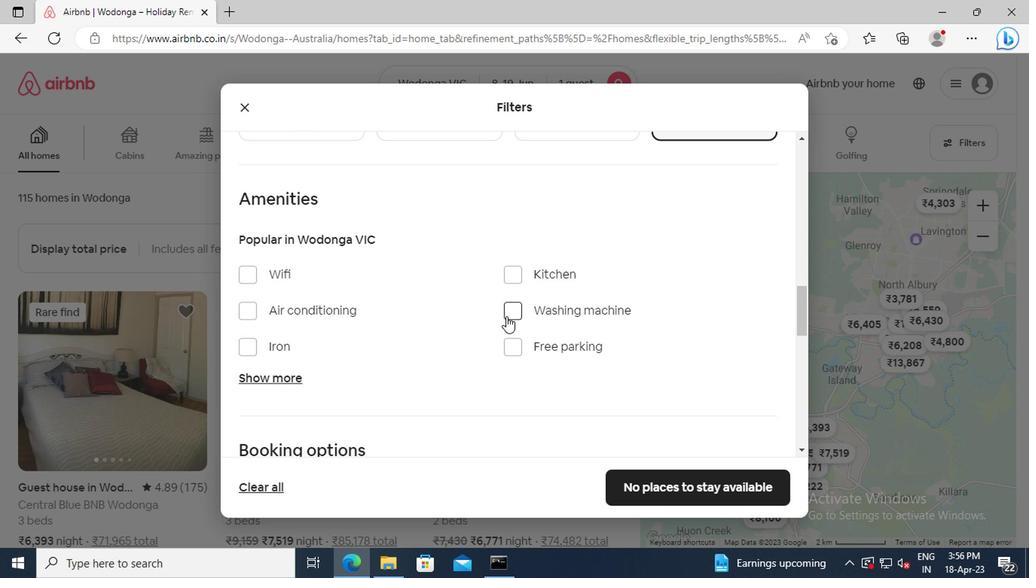 
Action: Mouse pressed left at (504, 314)
Screenshot: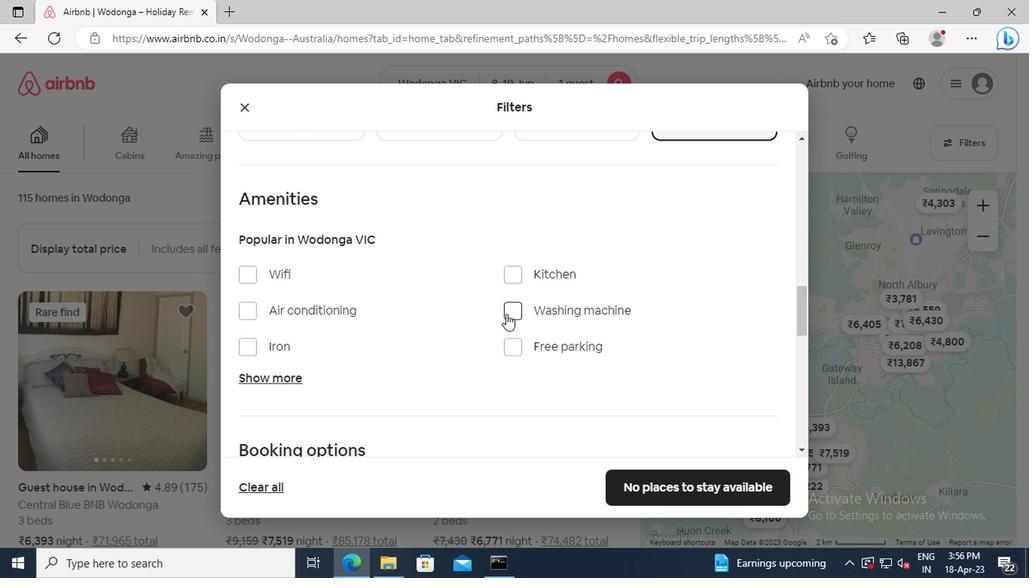 
Action: Mouse moved to (509, 280)
Screenshot: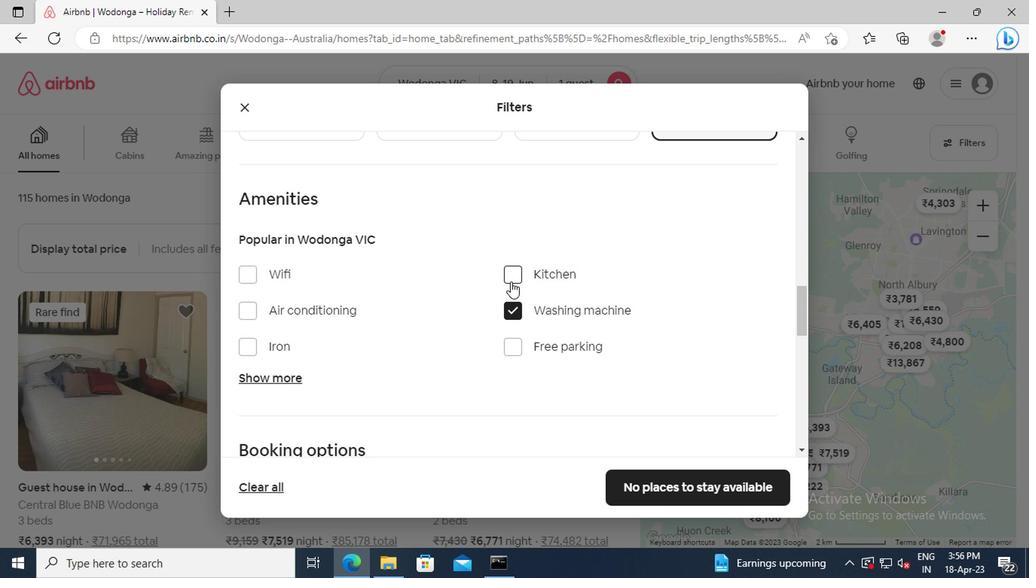 
Action: Mouse pressed left at (509, 280)
Screenshot: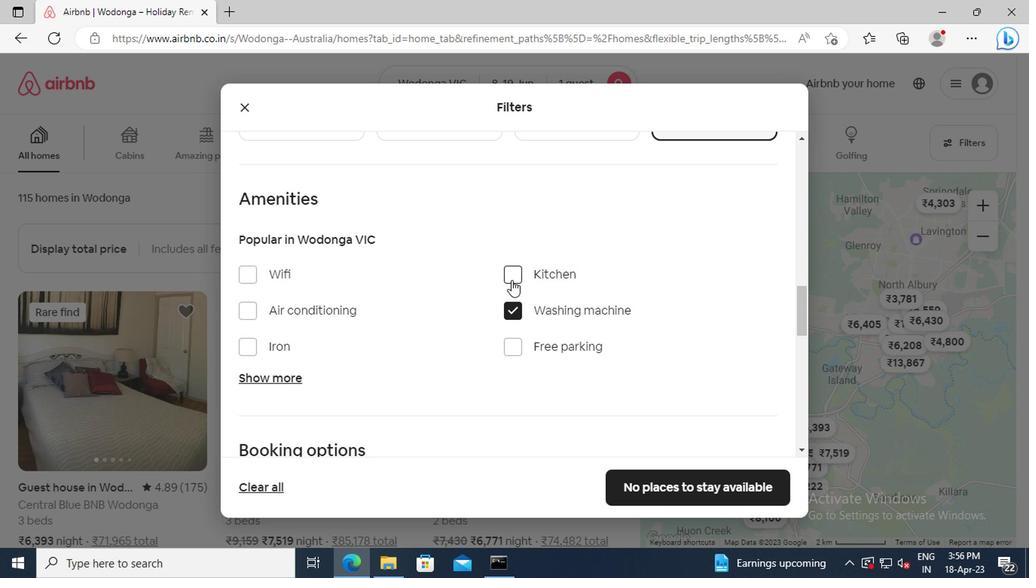 
Action: Mouse moved to (455, 298)
Screenshot: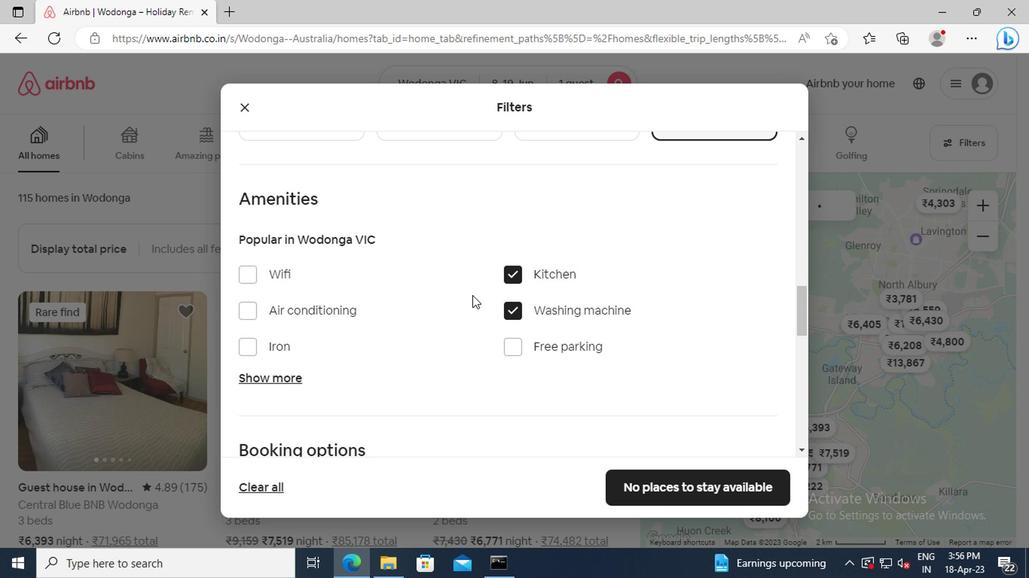 
Action: Mouse scrolled (455, 296) with delta (0, -1)
Screenshot: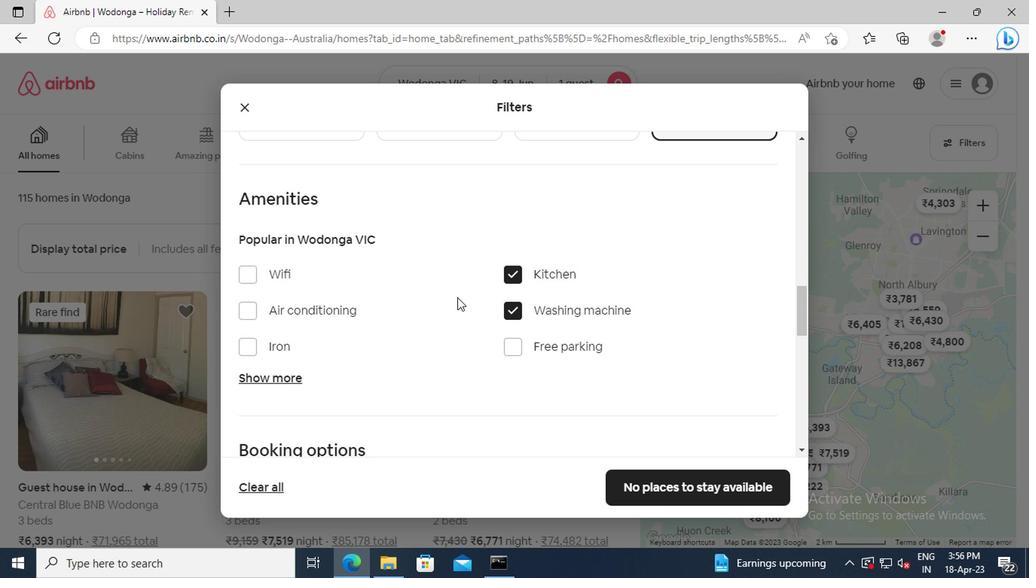 
Action: Mouse scrolled (455, 296) with delta (0, -1)
Screenshot: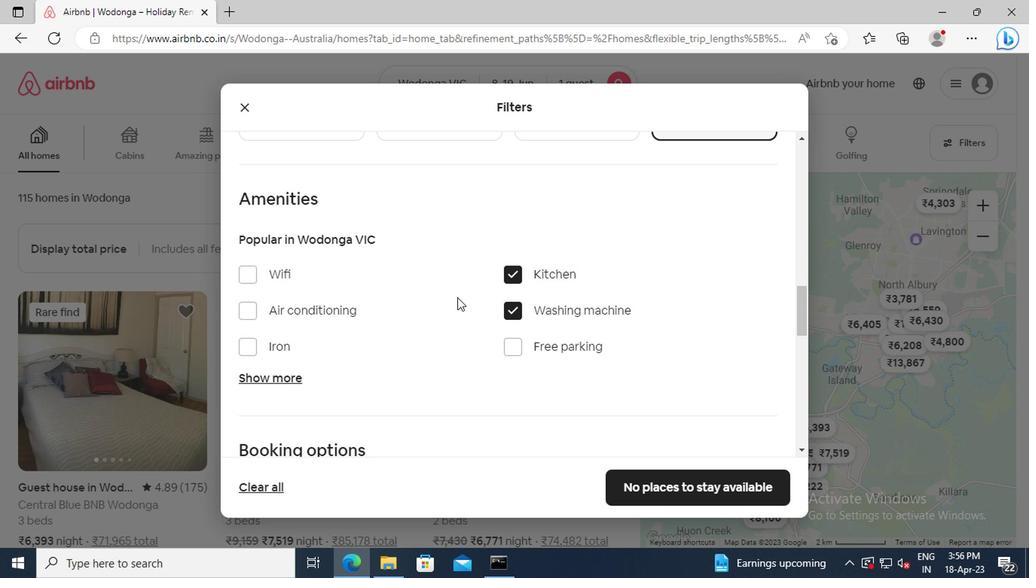 
Action: Mouse scrolled (455, 296) with delta (0, -1)
Screenshot: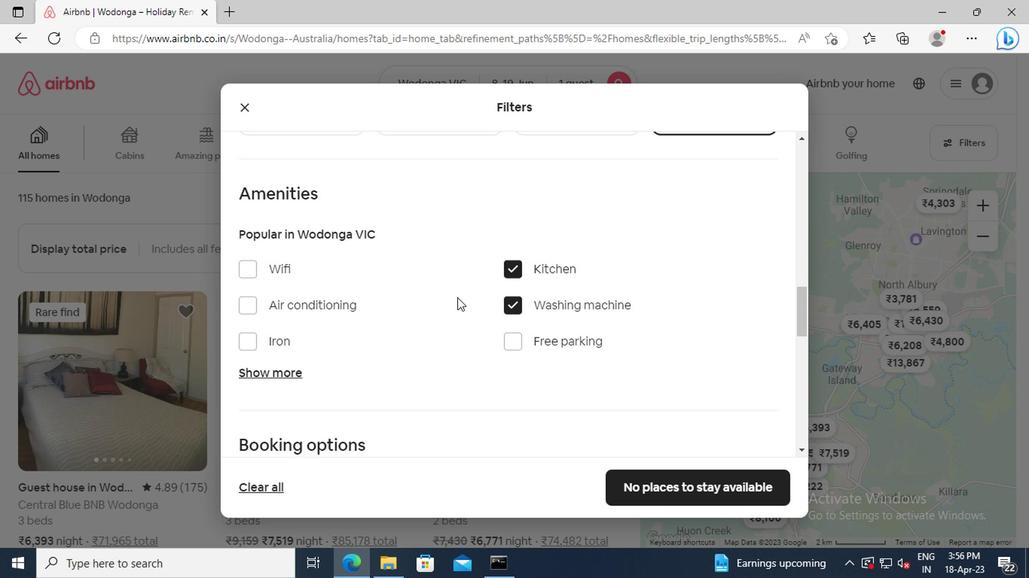 
Action: Mouse scrolled (455, 296) with delta (0, -1)
Screenshot: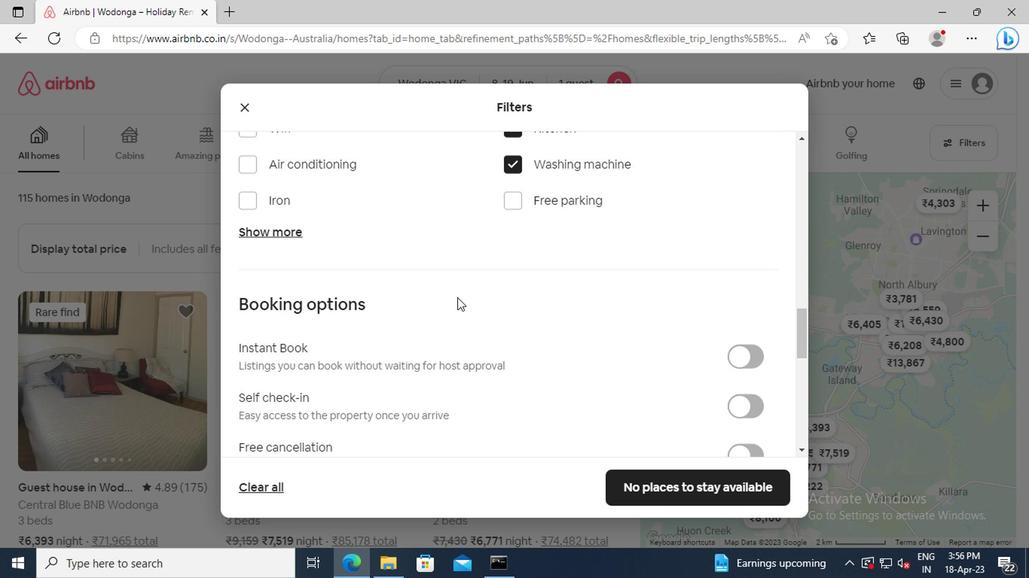 
Action: Mouse scrolled (455, 296) with delta (0, -1)
Screenshot: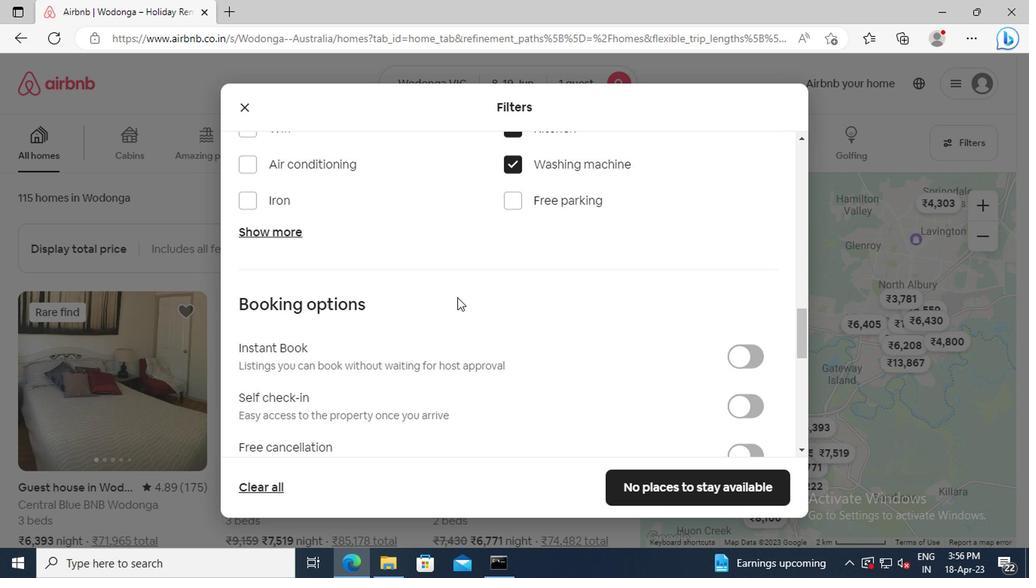 
Action: Mouse moved to (745, 307)
Screenshot: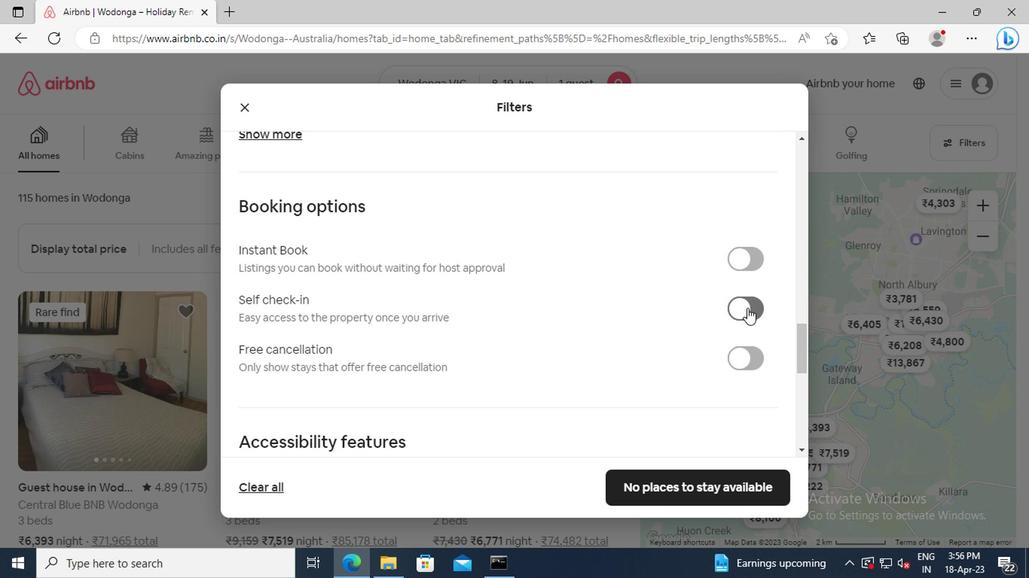 
Action: Mouse pressed left at (745, 307)
Screenshot: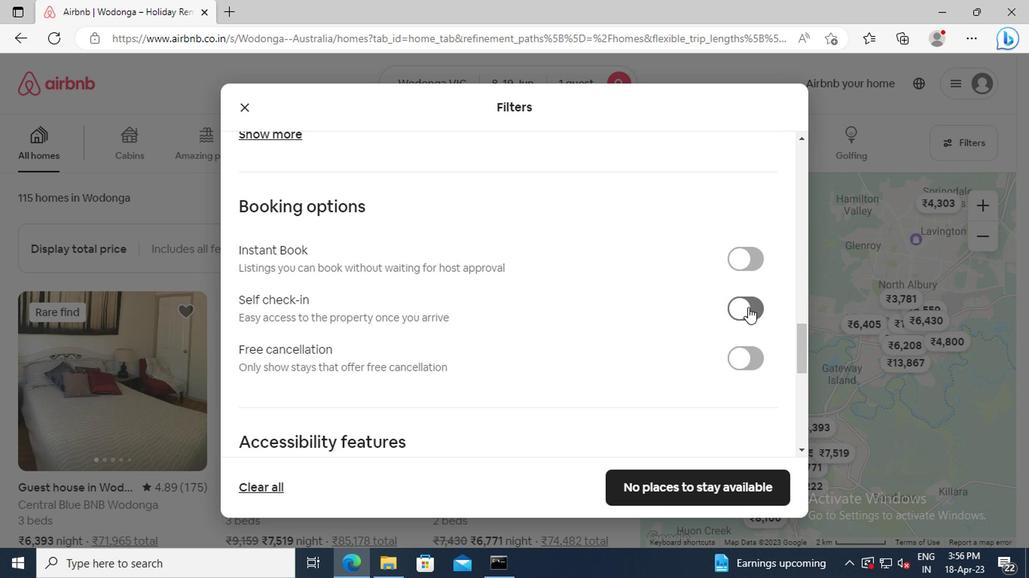 
Action: Mouse moved to (469, 294)
Screenshot: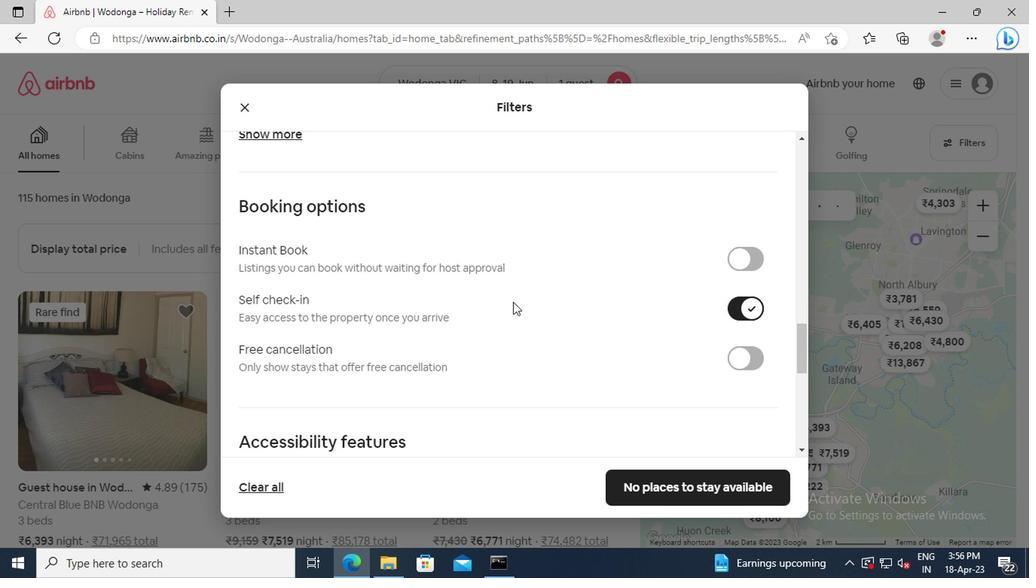 
Action: Mouse scrolled (469, 294) with delta (0, 0)
Screenshot: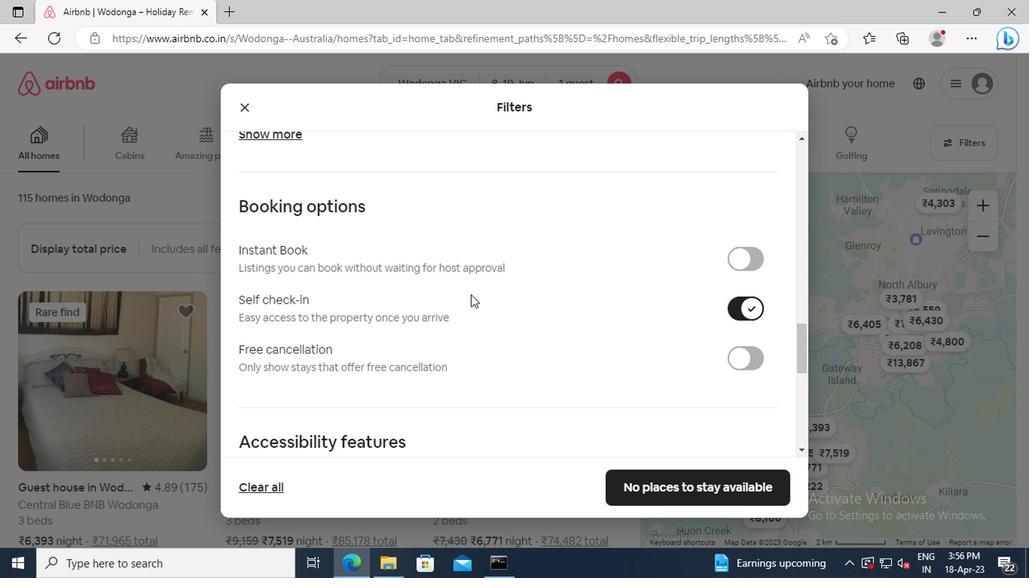 
Action: Mouse scrolled (469, 294) with delta (0, 0)
Screenshot: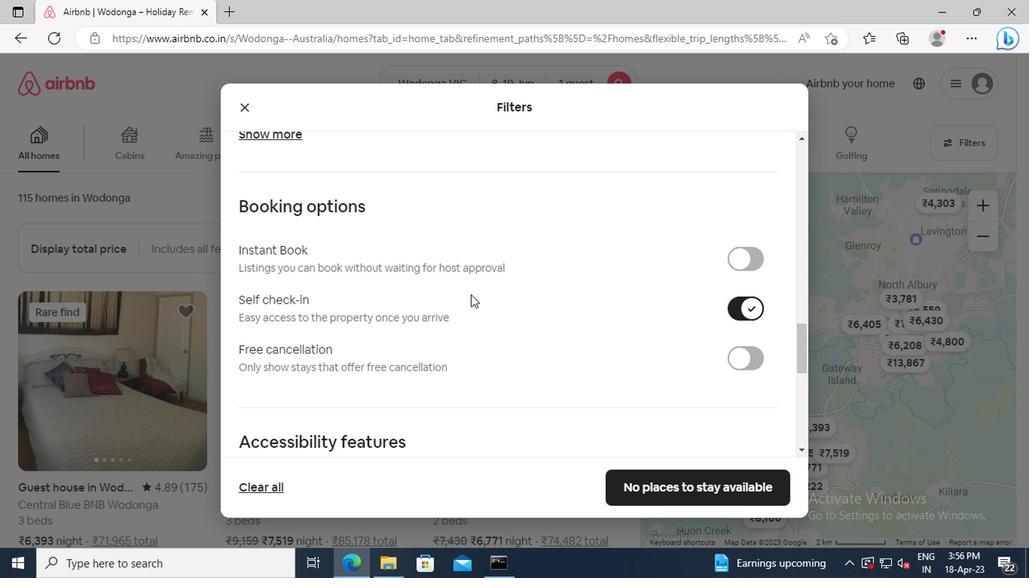 
Action: Mouse scrolled (469, 294) with delta (0, 0)
Screenshot: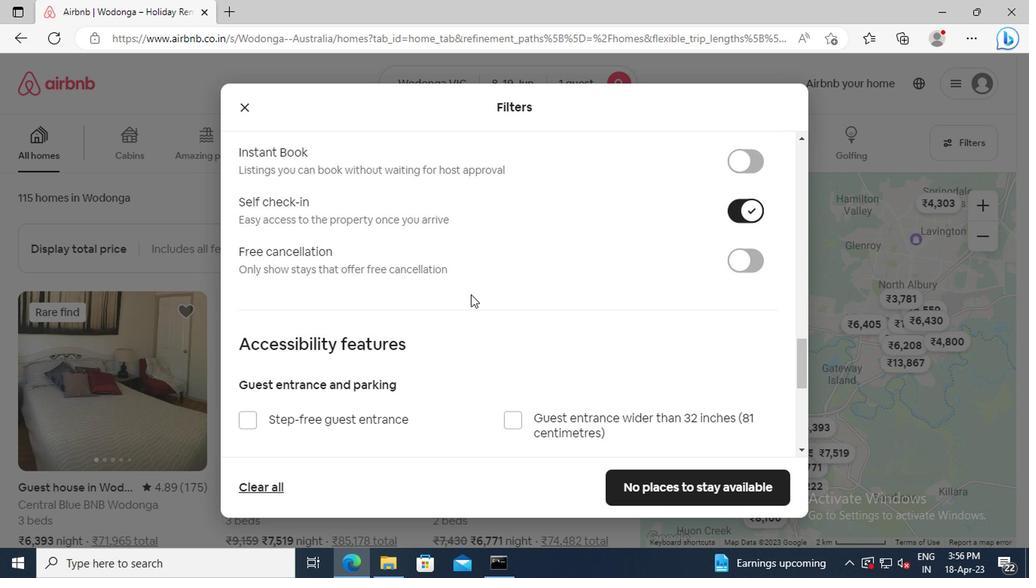 
Action: Mouse scrolled (469, 294) with delta (0, 0)
Screenshot: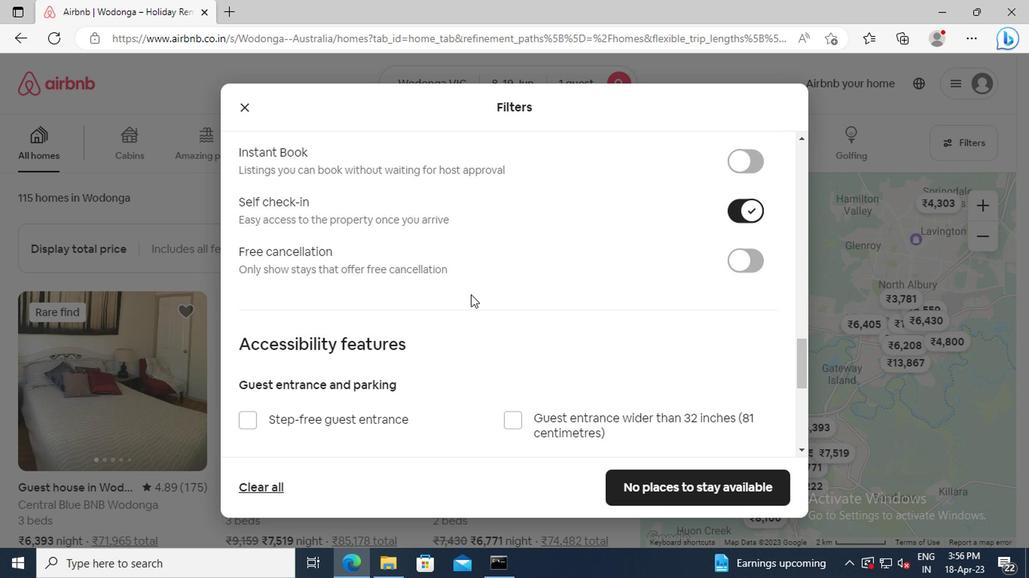 
Action: Mouse scrolled (469, 294) with delta (0, 0)
Screenshot: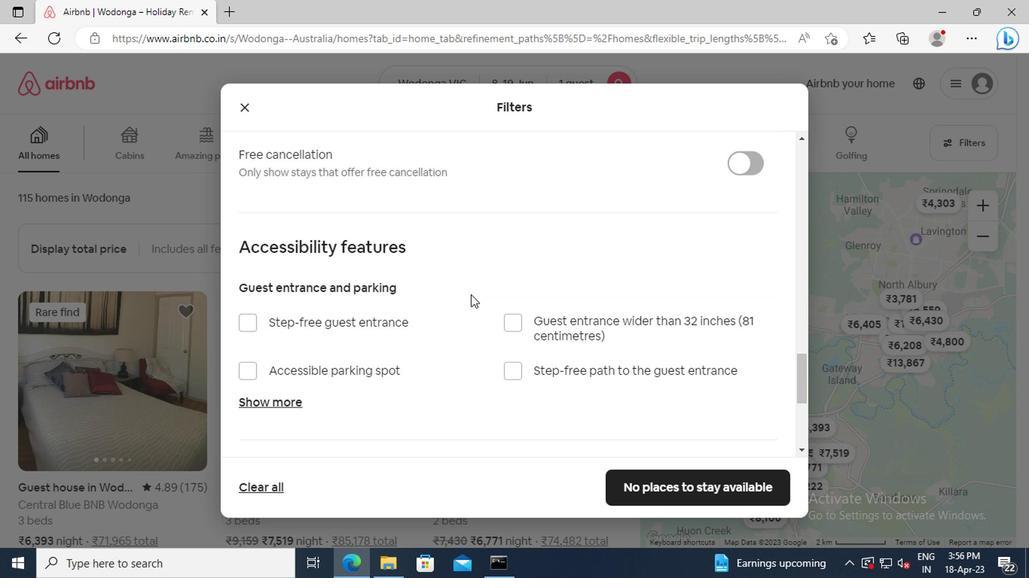 
Action: Mouse scrolled (469, 294) with delta (0, 0)
Screenshot: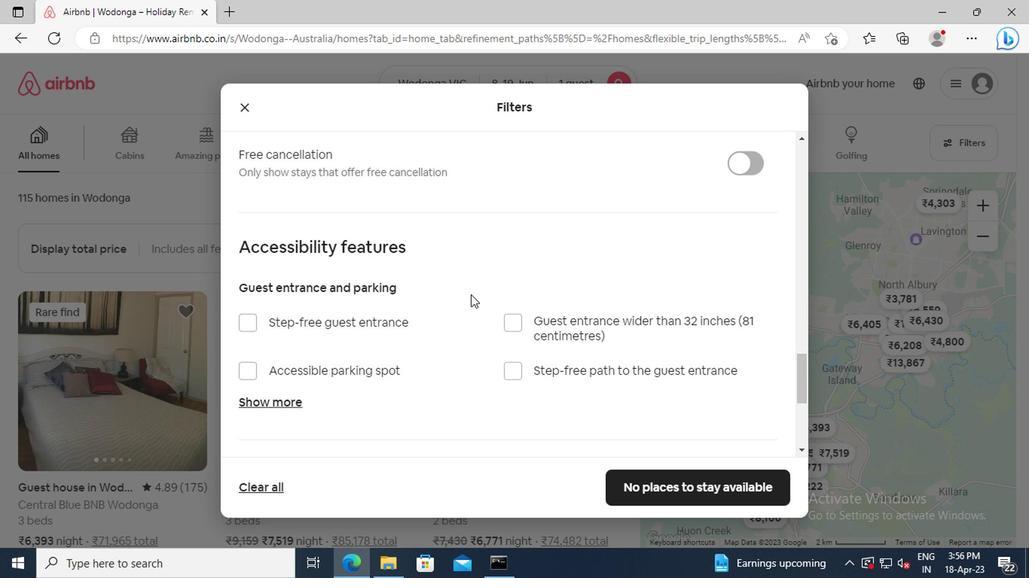 
Action: Mouse scrolled (469, 294) with delta (0, 0)
Screenshot: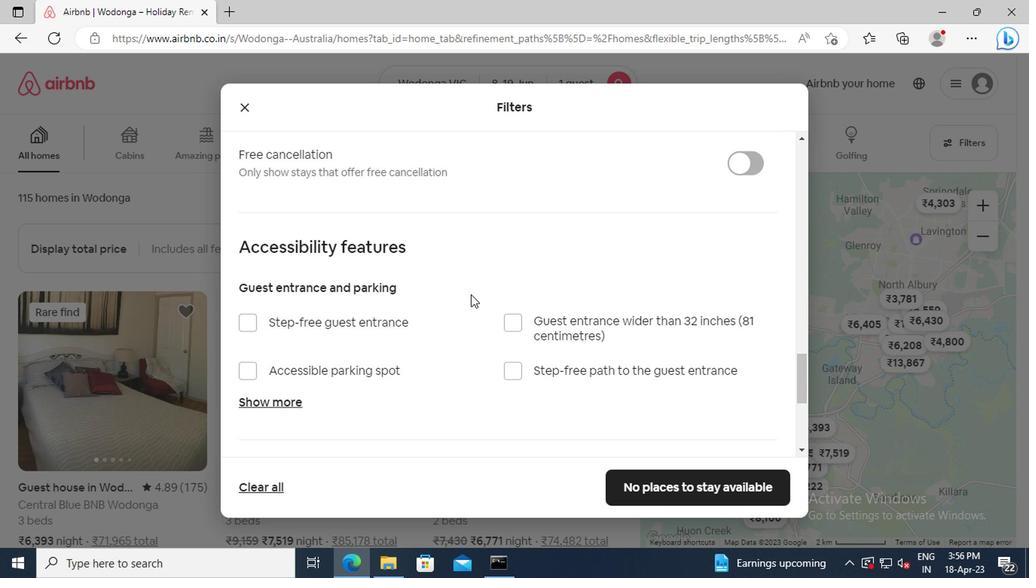 
Action: Mouse scrolled (469, 294) with delta (0, 0)
Screenshot: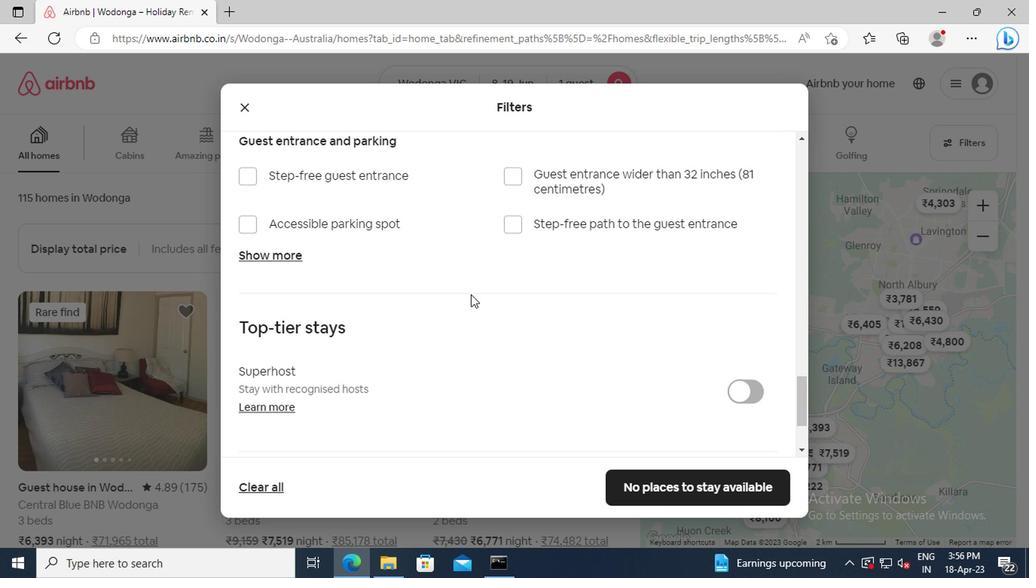 
Action: Mouse scrolled (469, 294) with delta (0, 0)
Screenshot: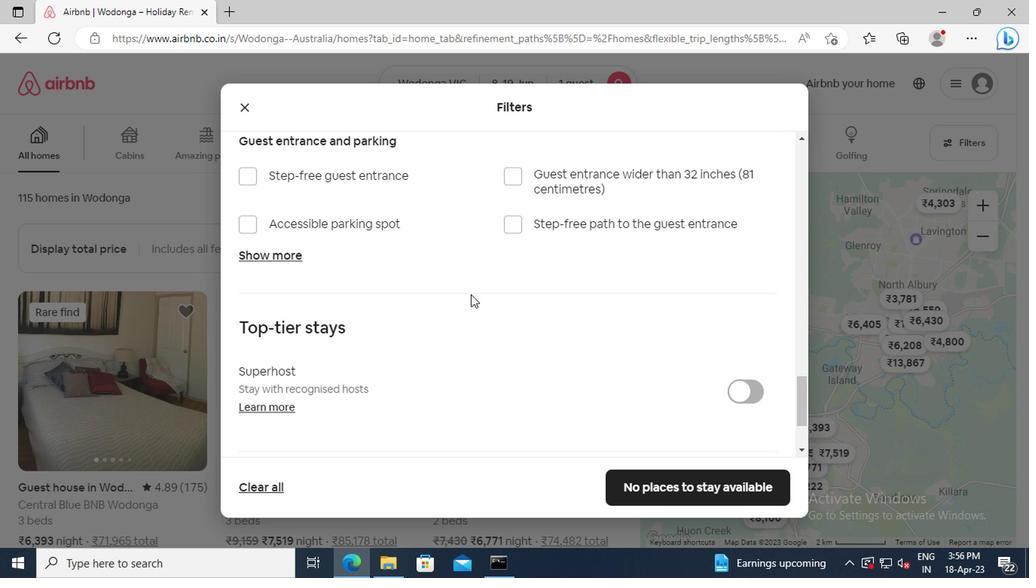 
Action: Mouse scrolled (469, 294) with delta (0, 0)
Screenshot: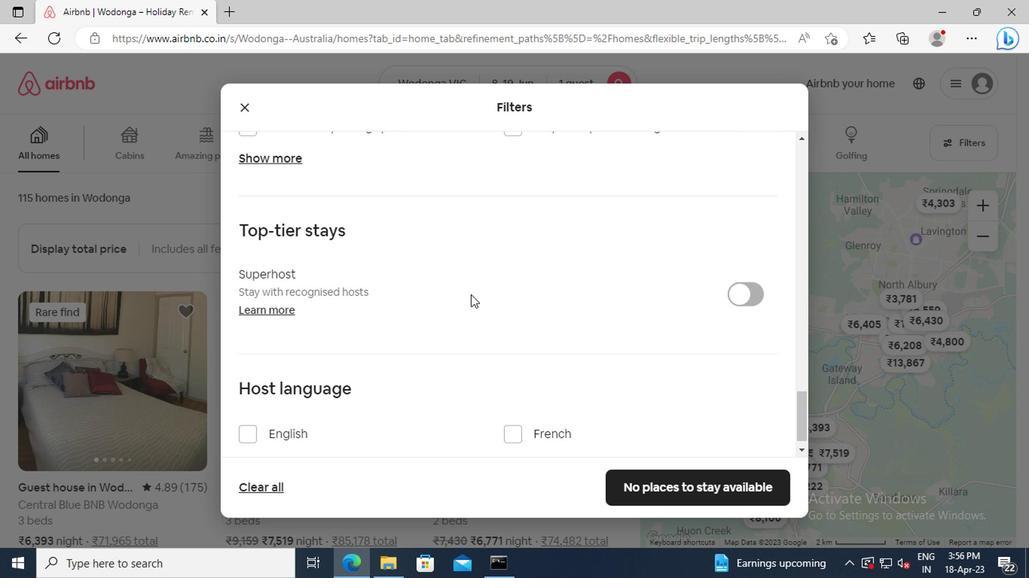 
Action: Mouse scrolled (469, 294) with delta (0, 0)
Screenshot: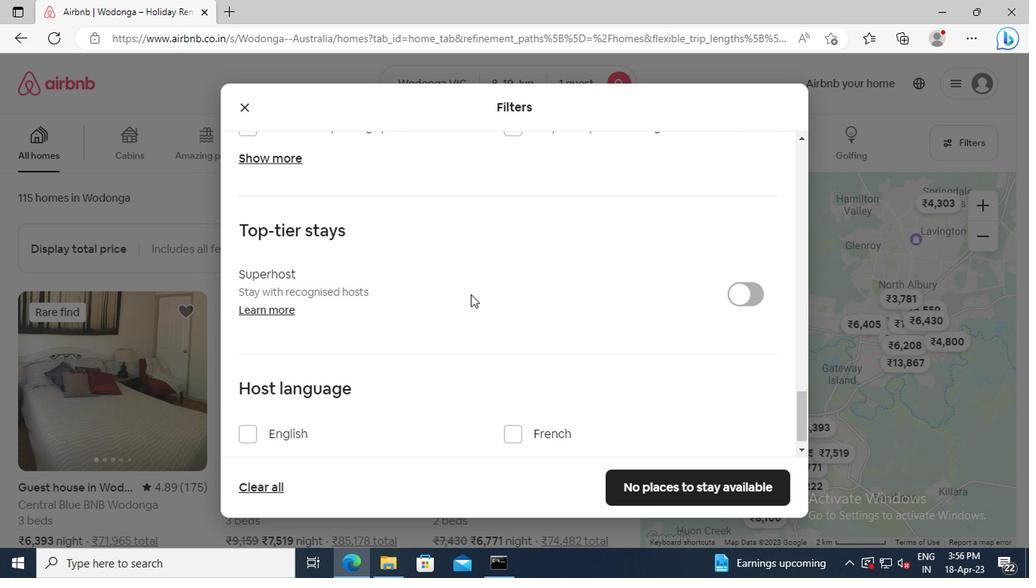 
Action: Mouse moved to (253, 412)
Screenshot: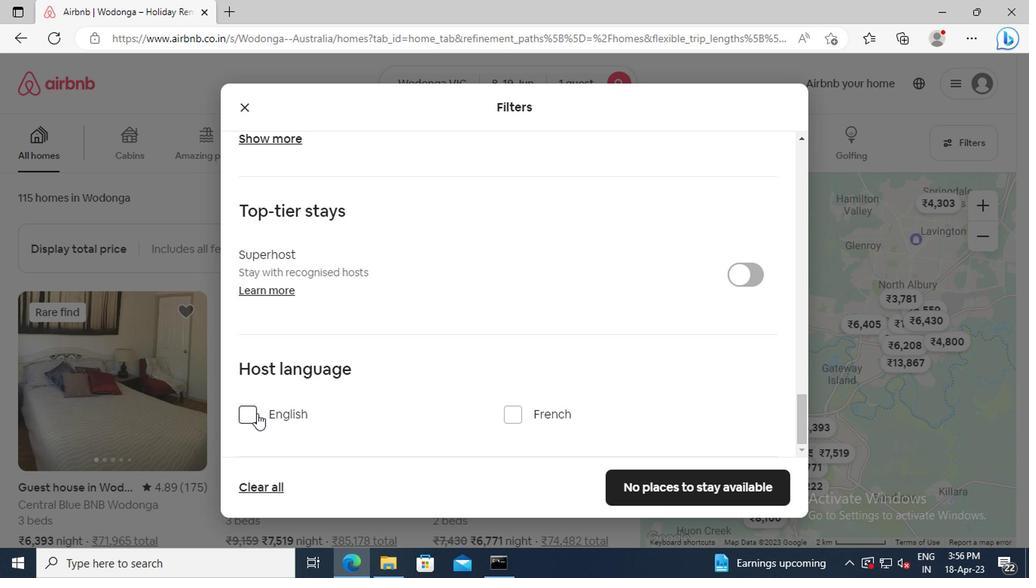 
Action: Mouse pressed left at (253, 412)
Screenshot: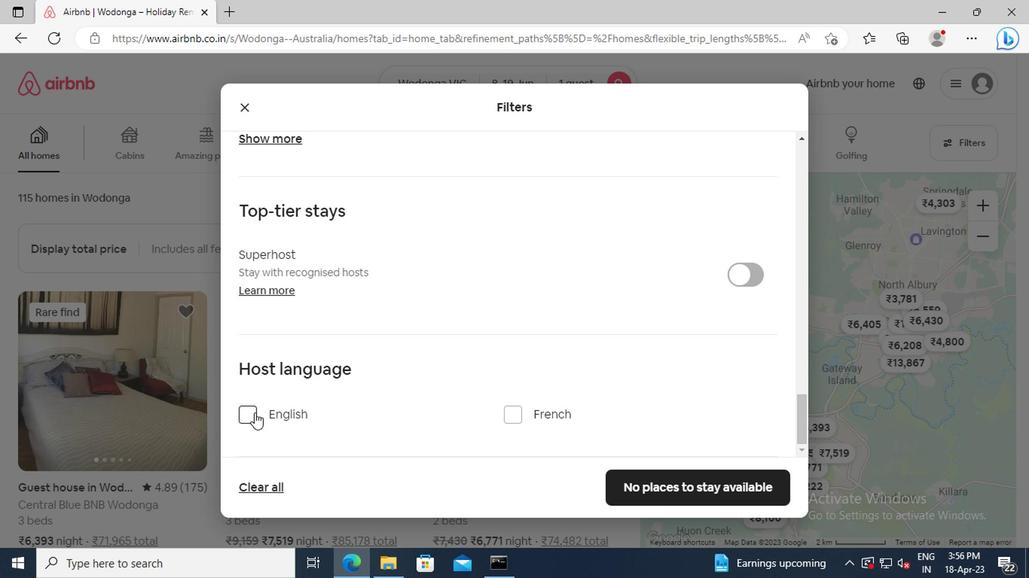 
Action: Mouse moved to (676, 480)
Screenshot: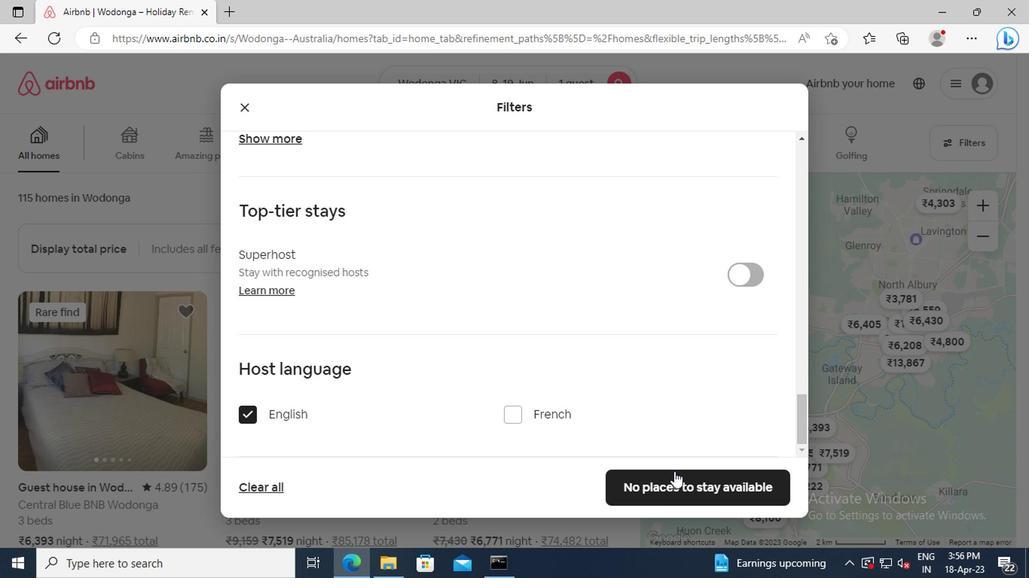 
Action: Mouse pressed left at (676, 480)
Screenshot: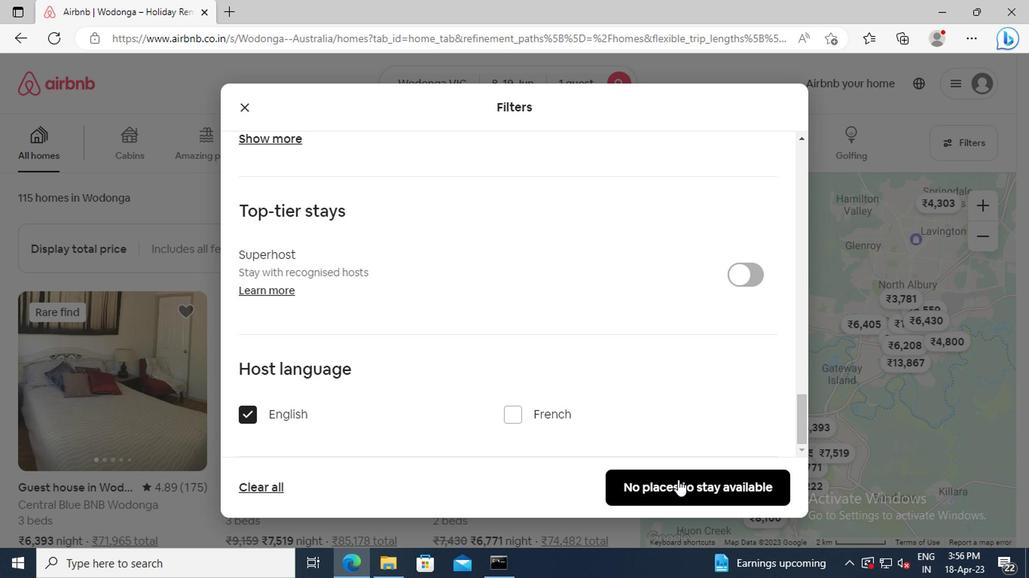 
